 Task: Find connections with filter location Kopāganj with filter topic #coachingwith filter profile language French with filter current company Rane Group with filter school Periyar University, Salem with filter industry Spectator Sports with filter service category Wedding Photography with filter keywords title Director
Action: Mouse moved to (307, 202)
Screenshot: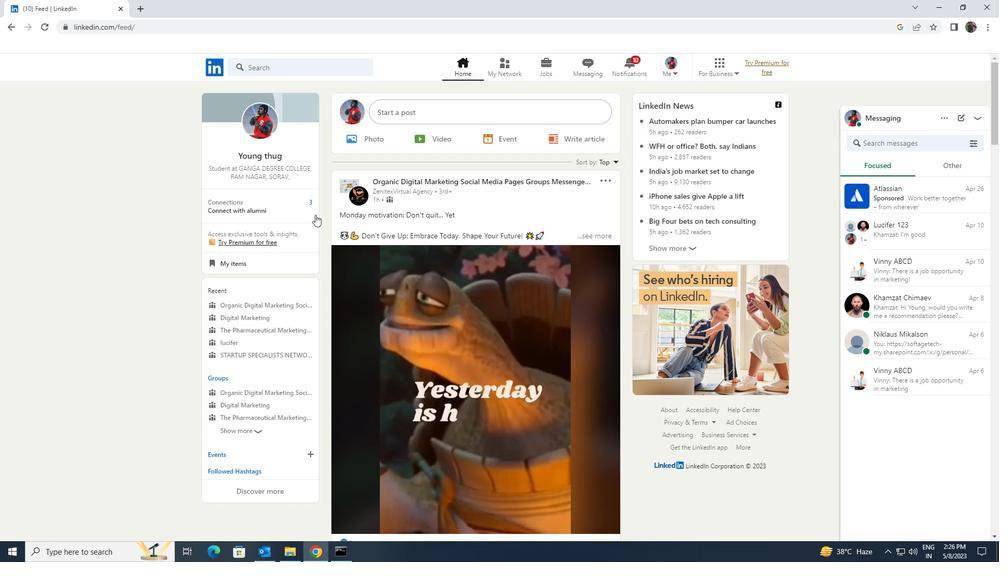 
Action: Mouse pressed left at (307, 202)
Screenshot: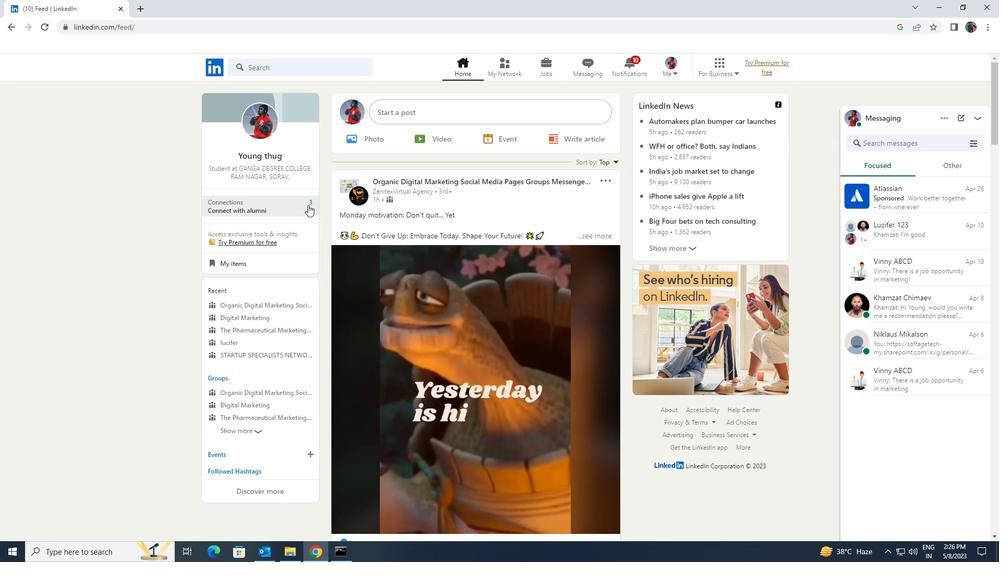
Action: Mouse moved to (324, 121)
Screenshot: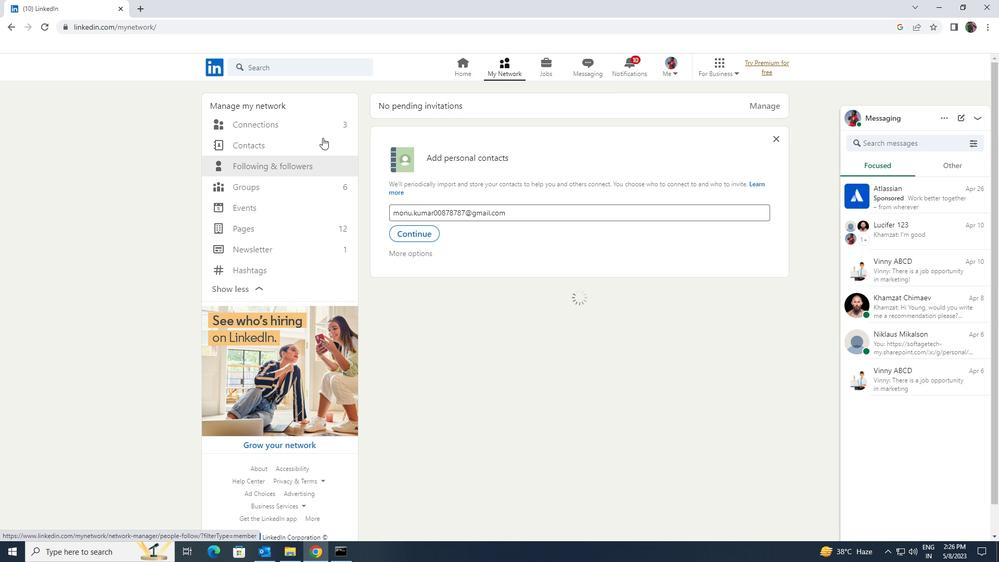 
Action: Mouse pressed left at (324, 121)
Screenshot: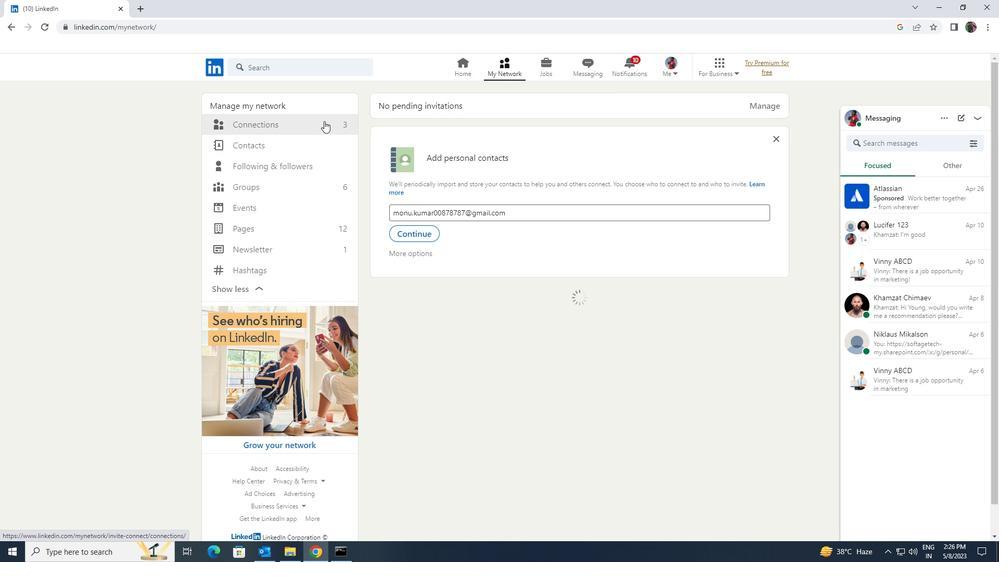 
Action: Mouse moved to (558, 123)
Screenshot: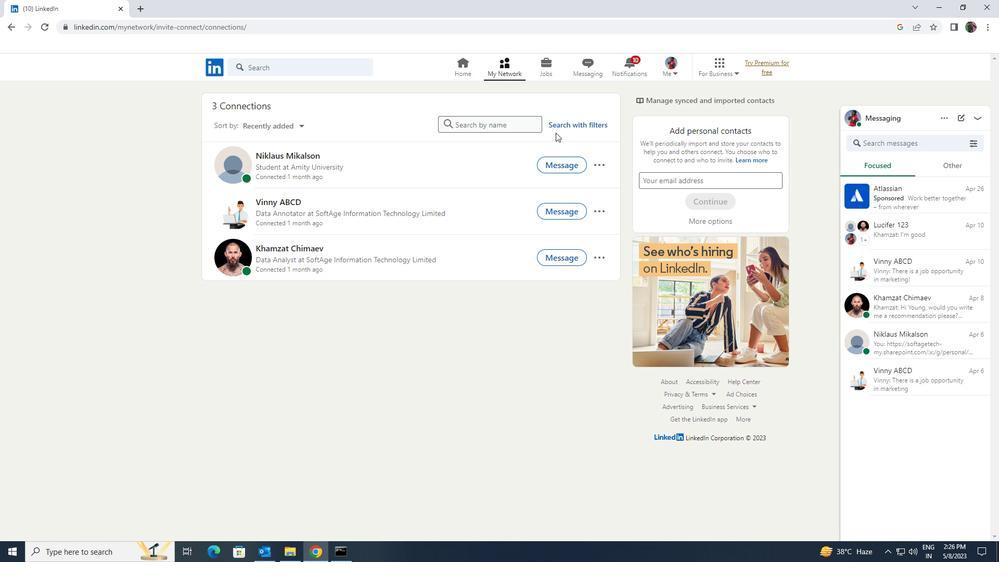 
Action: Mouse pressed left at (558, 123)
Screenshot: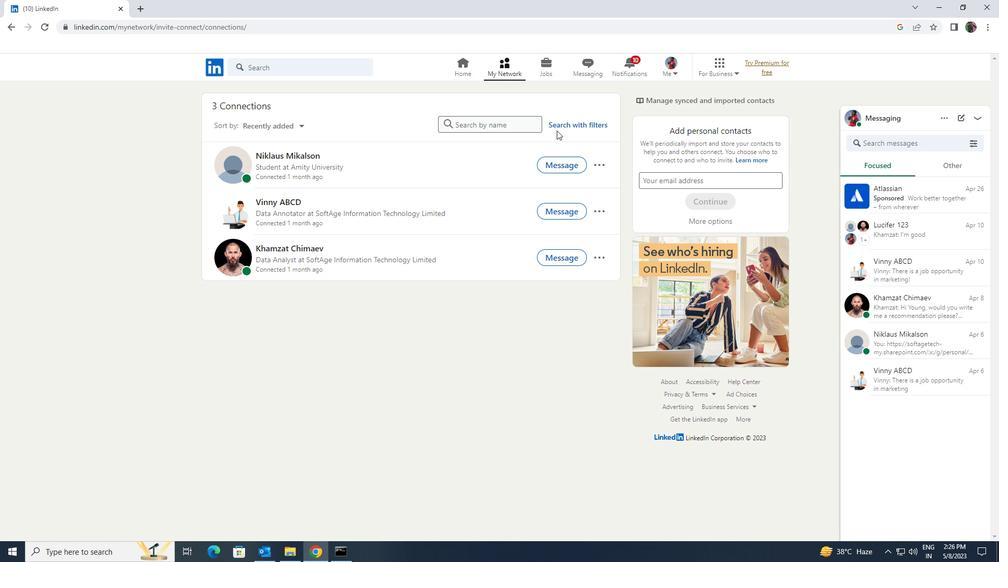 
Action: Mouse moved to (542, 98)
Screenshot: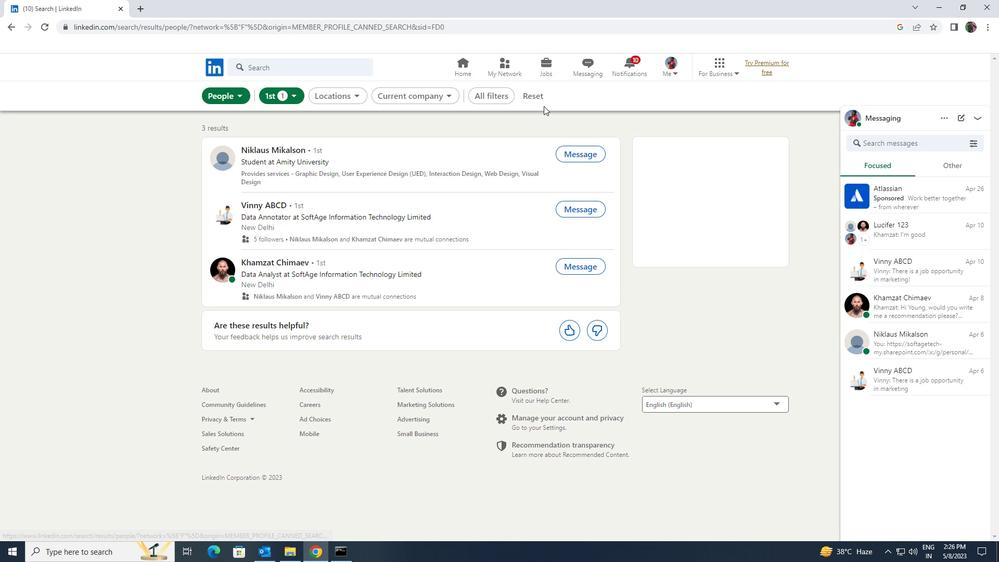 
Action: Mouse pressed left at (542, 98)
Screenshot: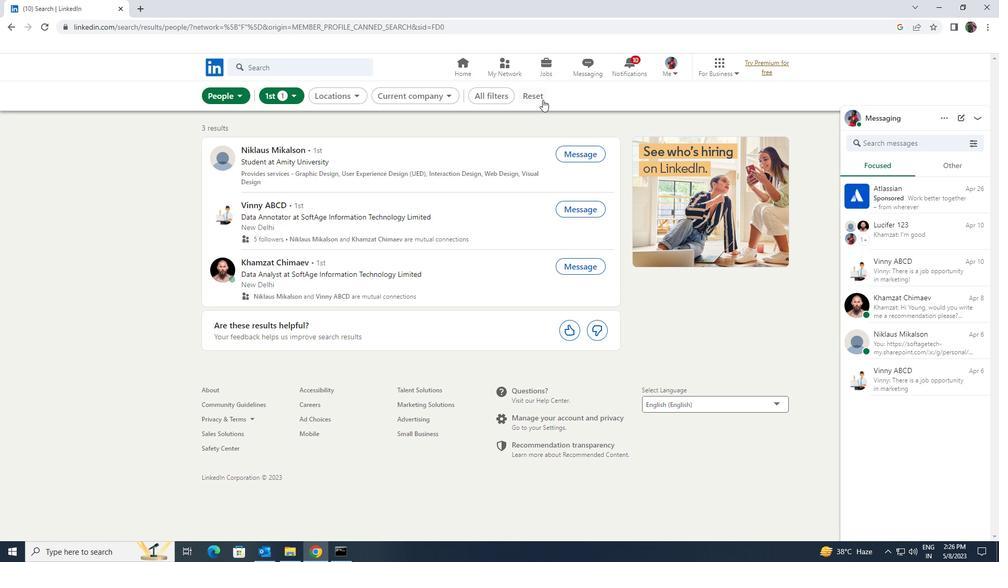 
Action: Mouse moved to (519, 95)
Screenshot: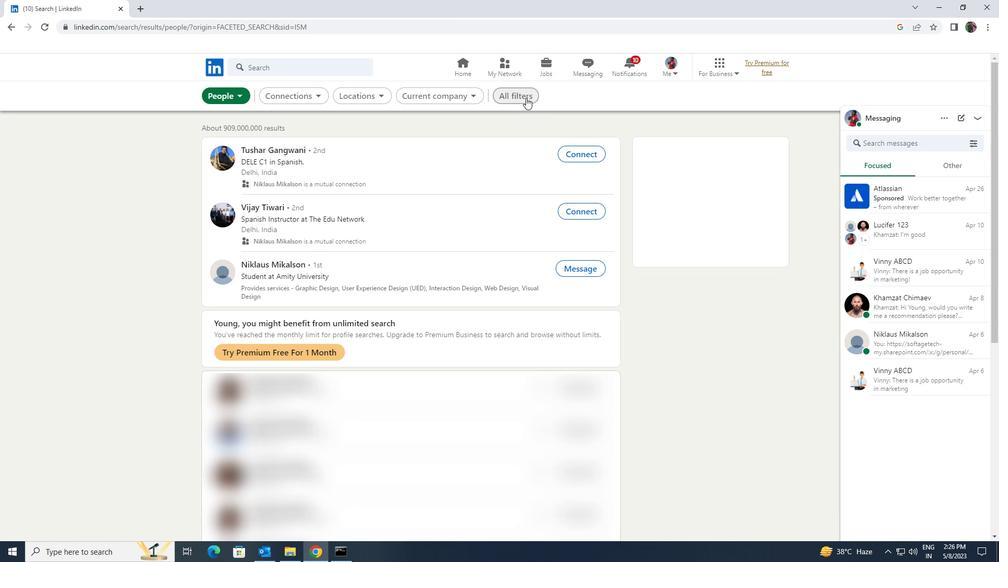 
Action: Mouse pressed left at (519, 95)
Screenshot: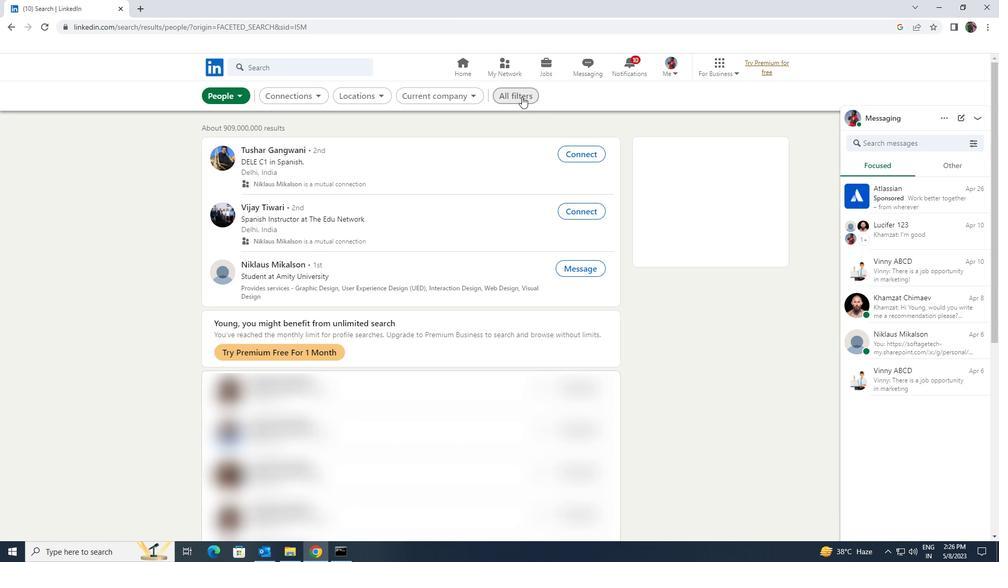 
Action: Mouse moved to (872, 410)
Screenshot: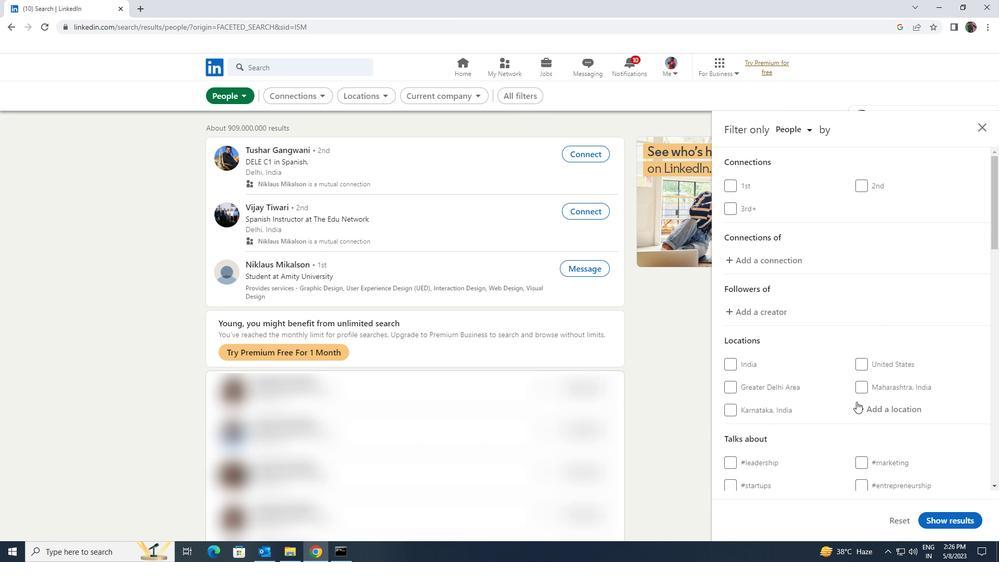 
Action: Mouse pressed left at (872, 410)
Screenshot: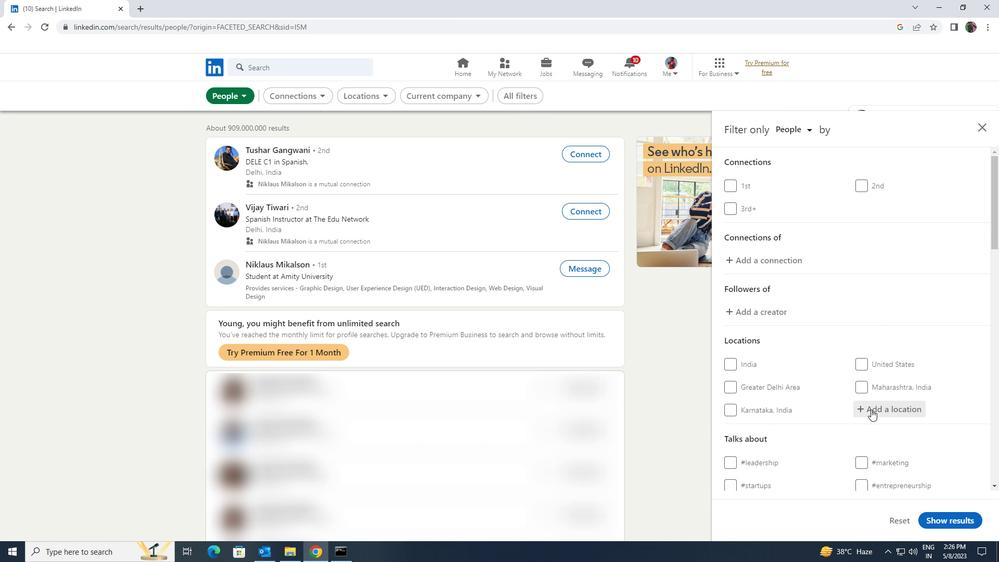 
Action: Key pressed <Key.shift>KOPAGANJ
Screenshot: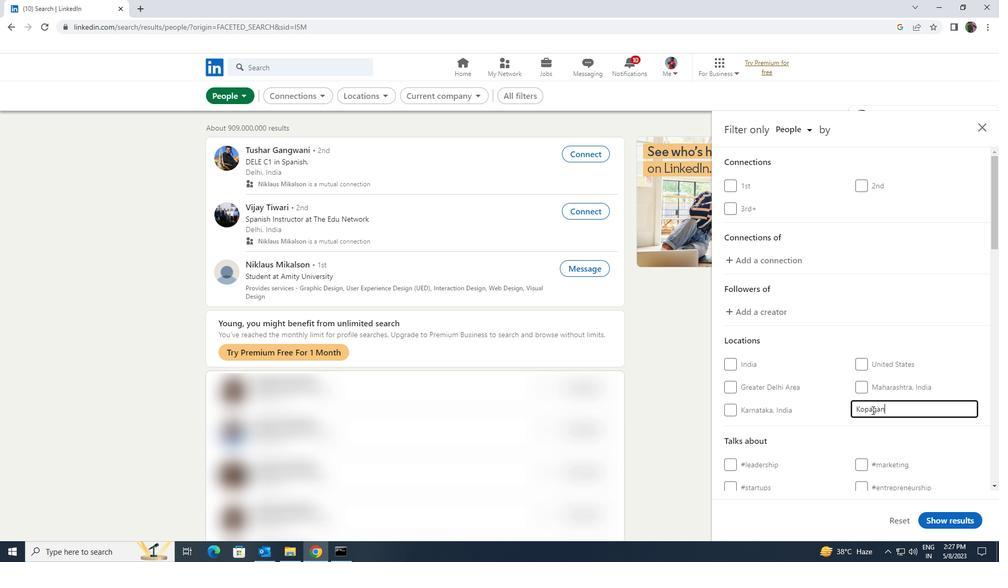 
Action: Mouse scrolled (872, 409) with delta (0, 0)
Screenshot: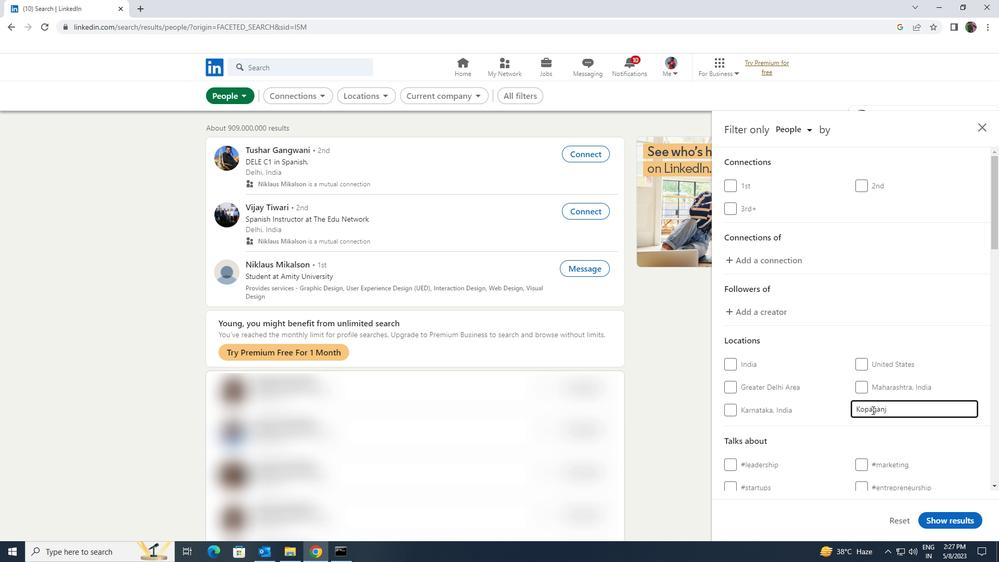
Action: Mouse scrolled (872, 409) with delta (0, 0)
Screenshot: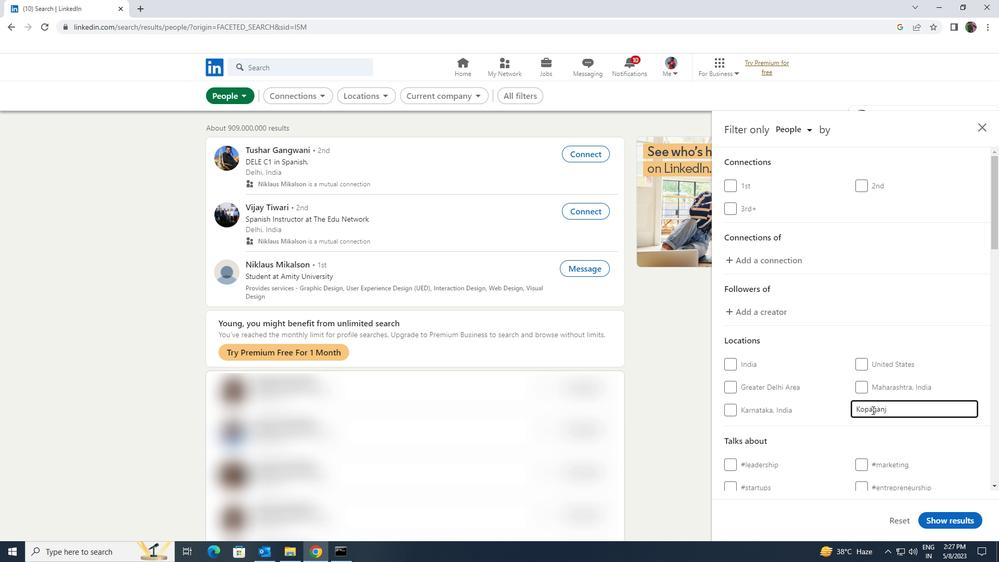 
Action: Mouse pressed left at (872, 410)
Screenshot: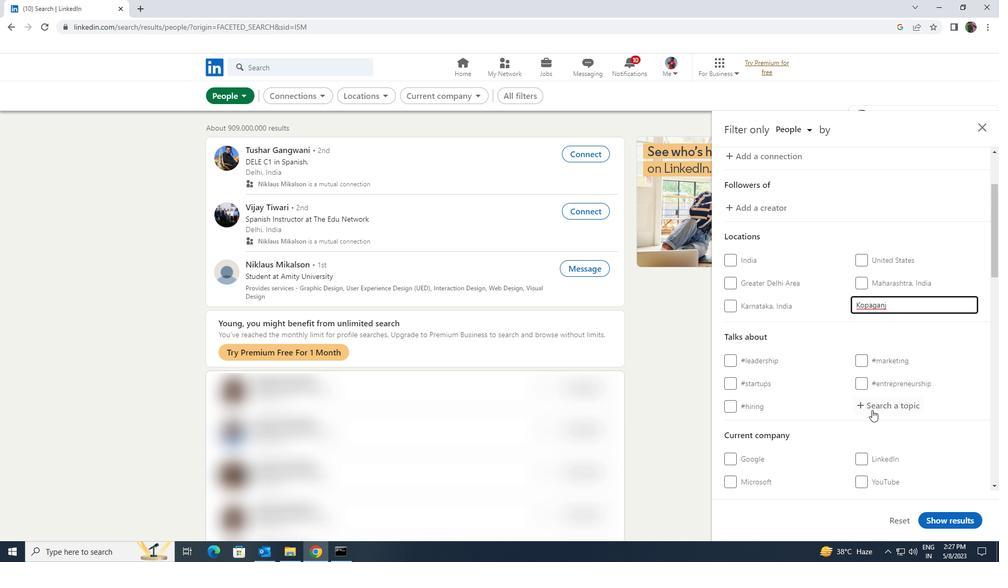 
Action: Key pressed <Key.shift><Key.shift><Key.shift><Key.shift><Key.shift>COACG<Key.backspace>HING
Screenshot: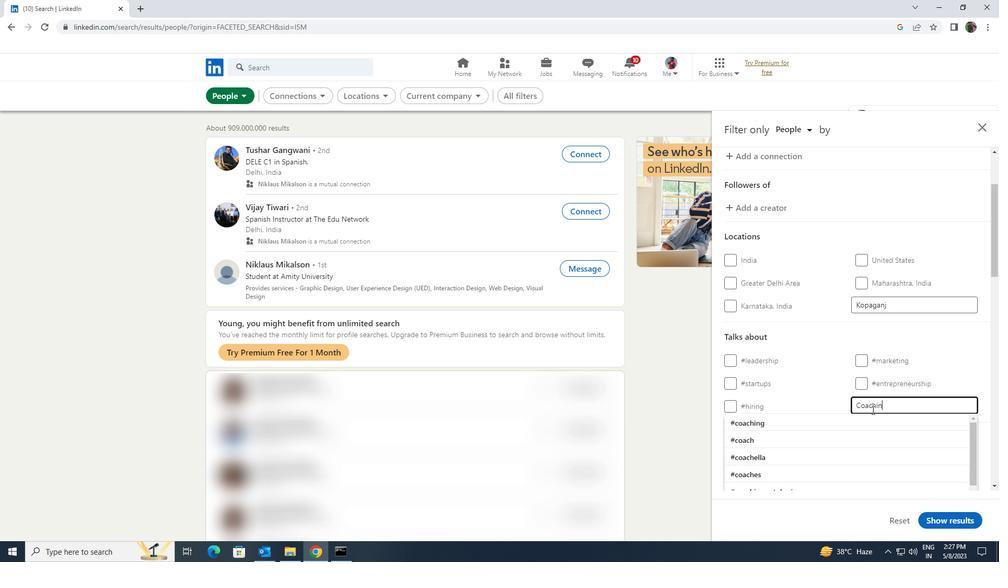 
Action: Mouse moved to (867, 417)
Screenshot: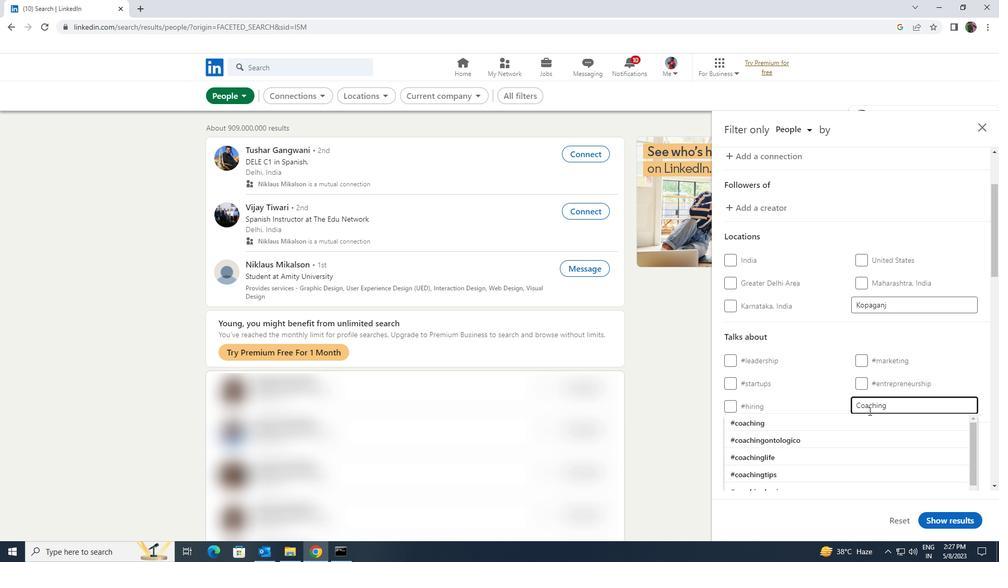 
Action: Mouse pressed left at (867, 417)
Screenshot: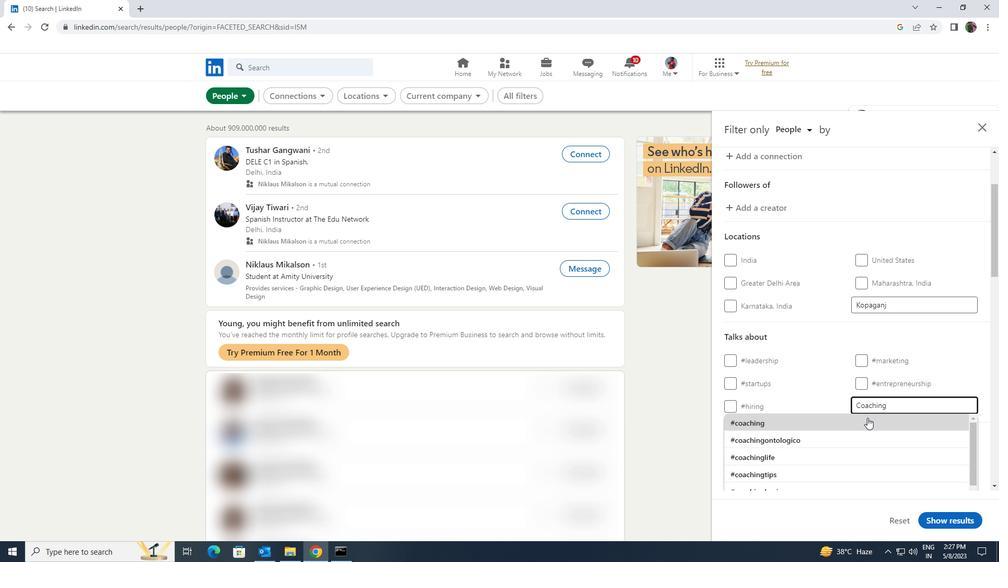 
Action: Mouse scrolled (867, 417) with delta (0, 0)
Screenshot: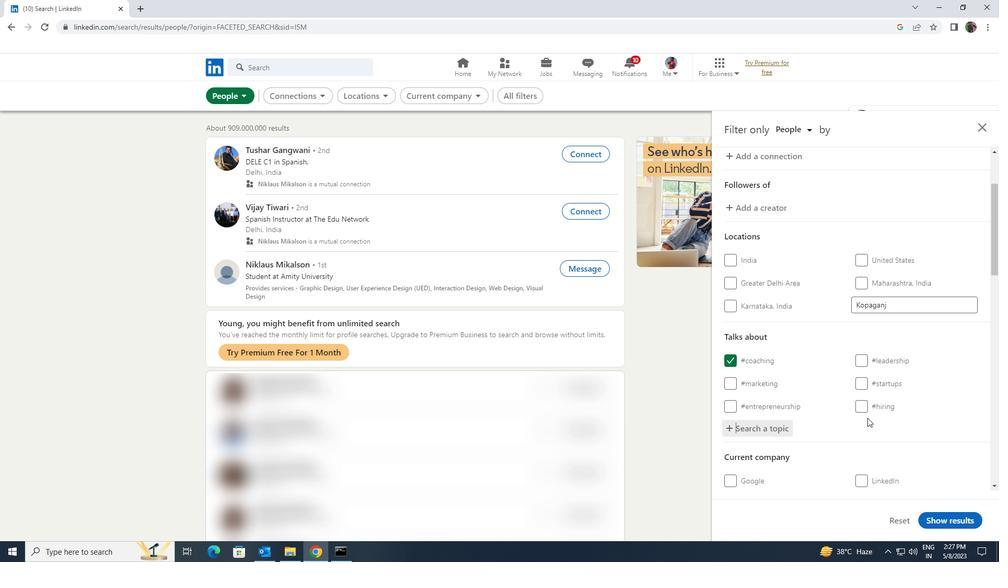 
Action: Mouse scrolled (867, 417) with delta (0, 0)
Screenshot: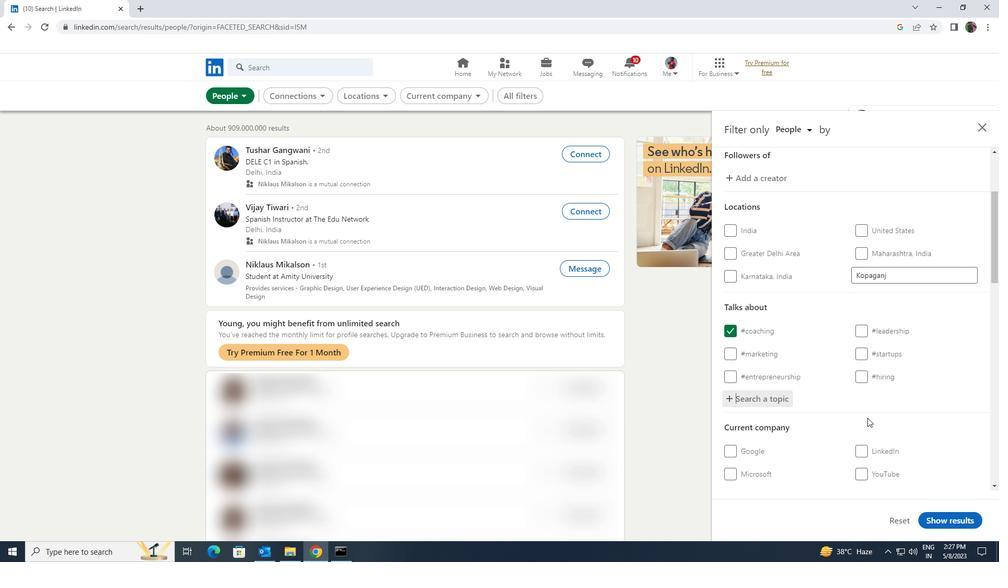 
Action: Mouse scrolled (867, 417) with delta (0, 0)
Screenshot: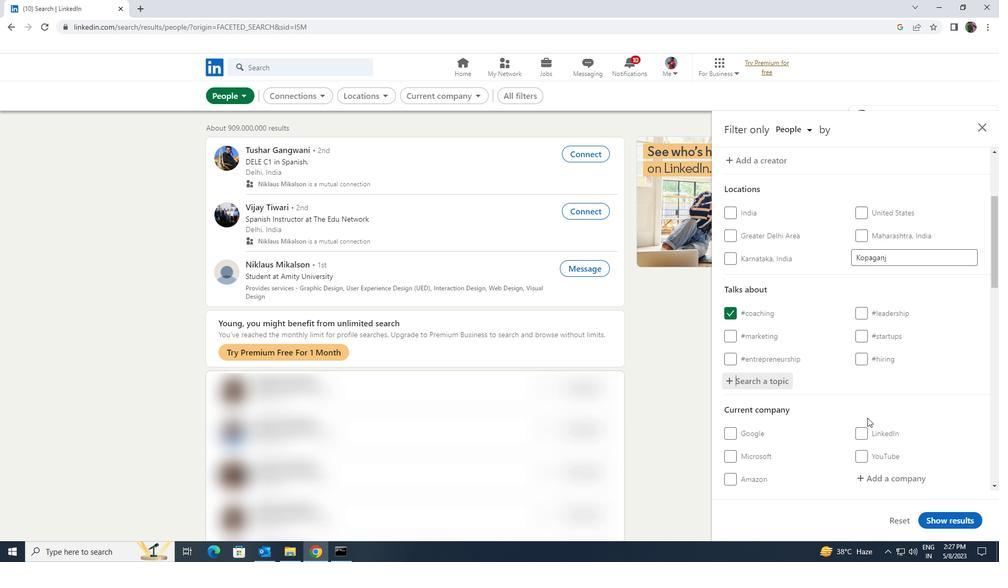 
Action: Mouse scrolled (867, 417) with delta (0, 0)
Screenshot: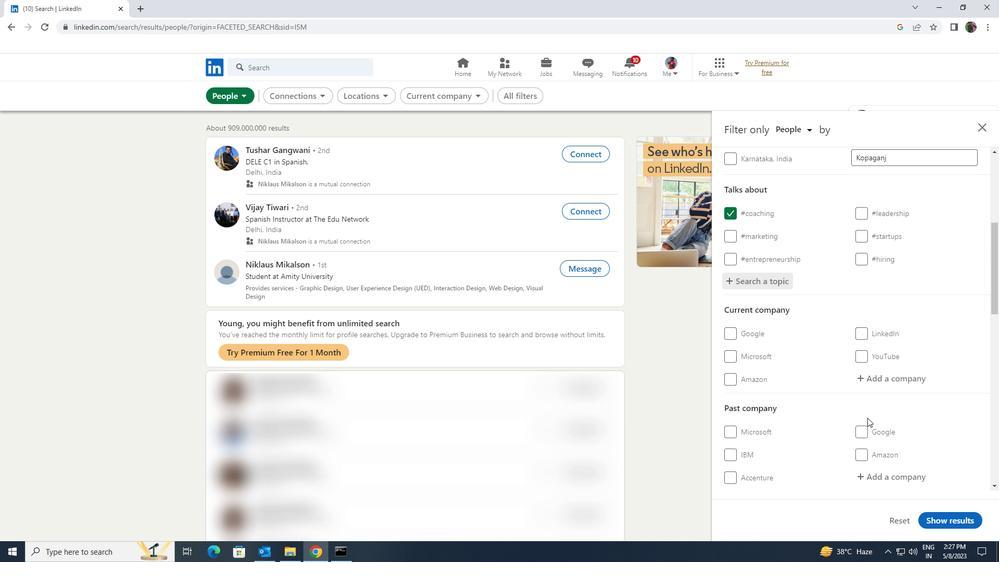 
Action: Mouse scrolled (867, 417) with delta (0, 0)
Screenshot: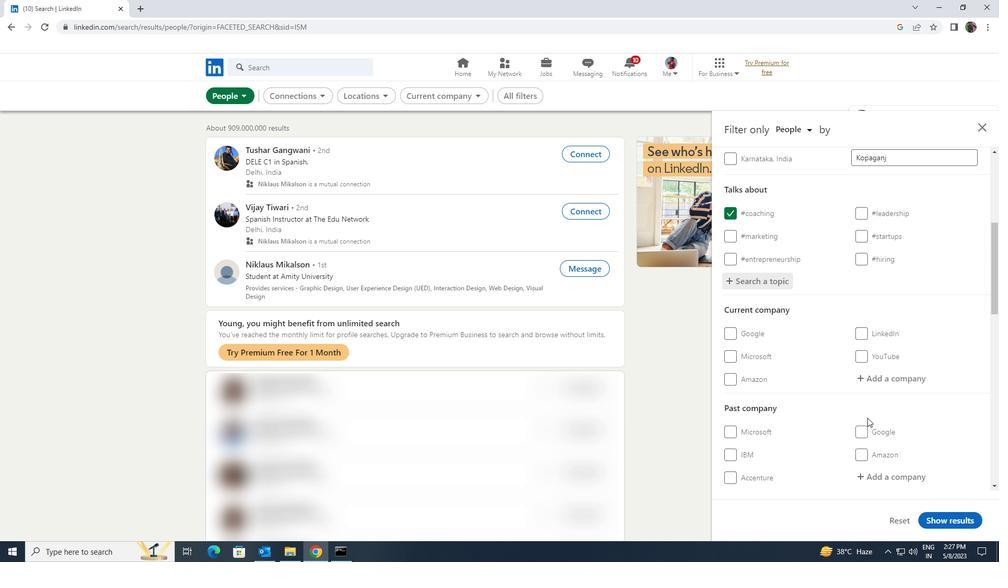 
Action: Mouse scrolled (867, 417) with delta (0, 0)
Screenshot: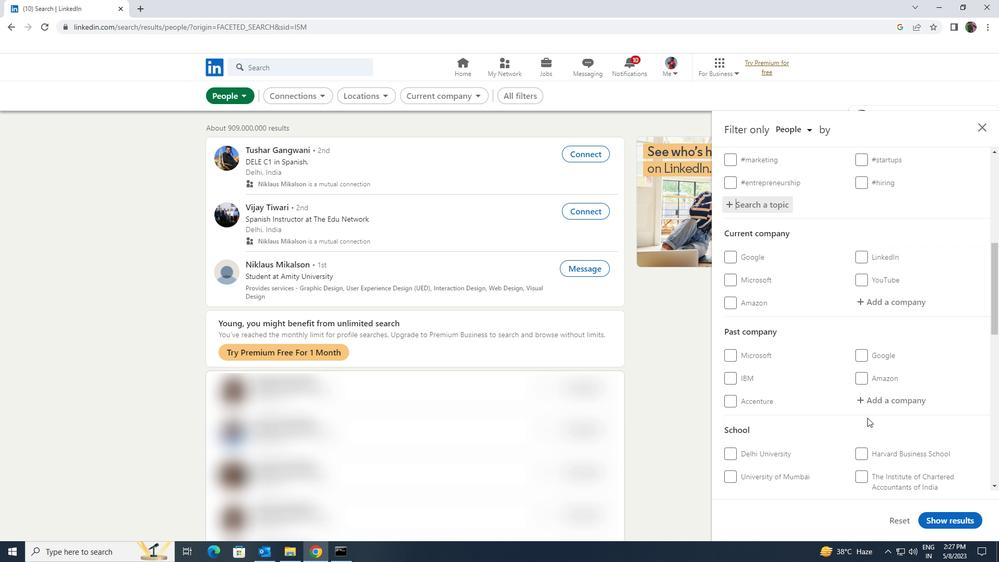 
Action: Mouse scrolled (867, 417) with delta (0, 0)
Screenshot: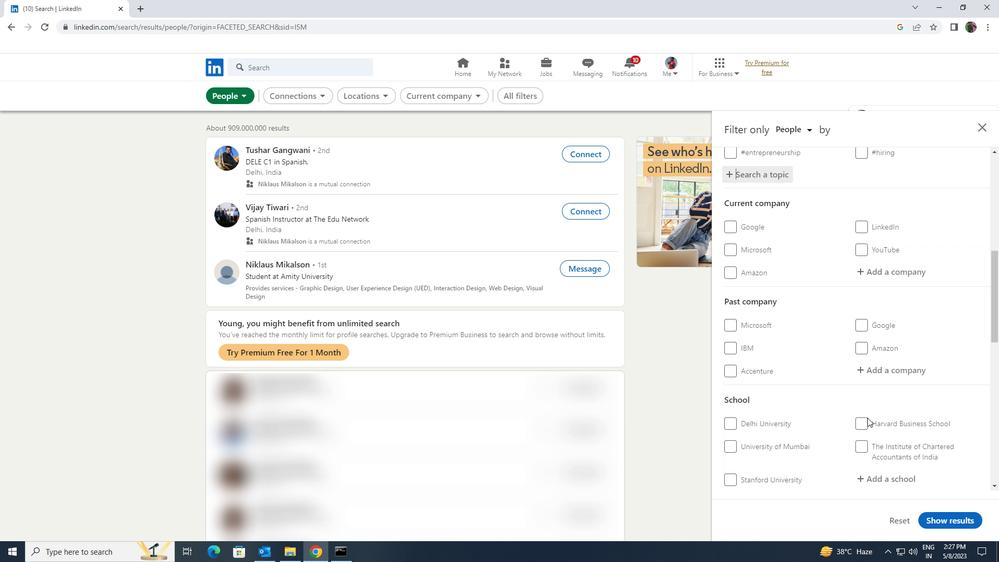 
Action: Mouse scrolled (867, 417) with delta (0, 0)
Screenshot: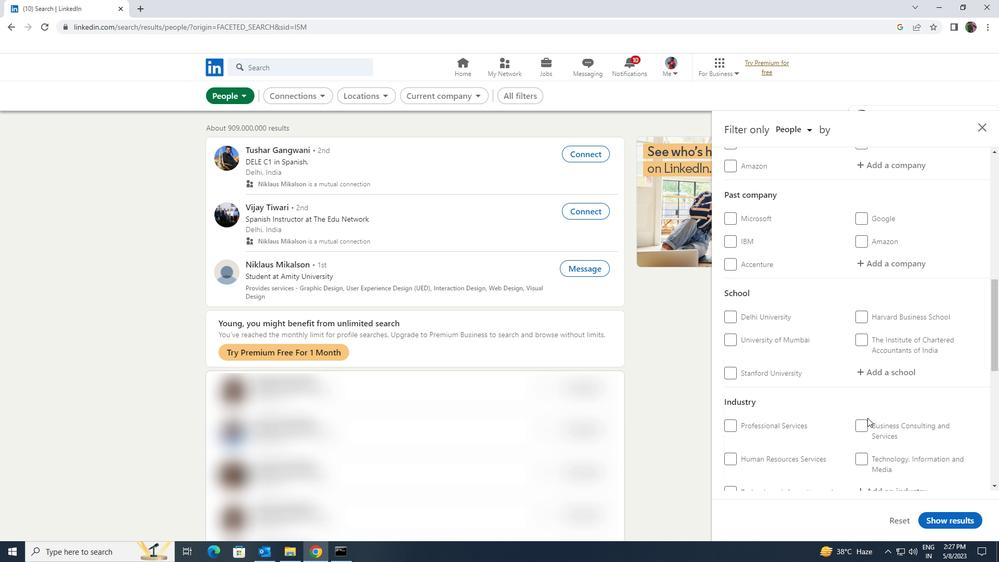 
Action: Mouse scrolled (867, 417) with delta (0, 0)
Screenshot: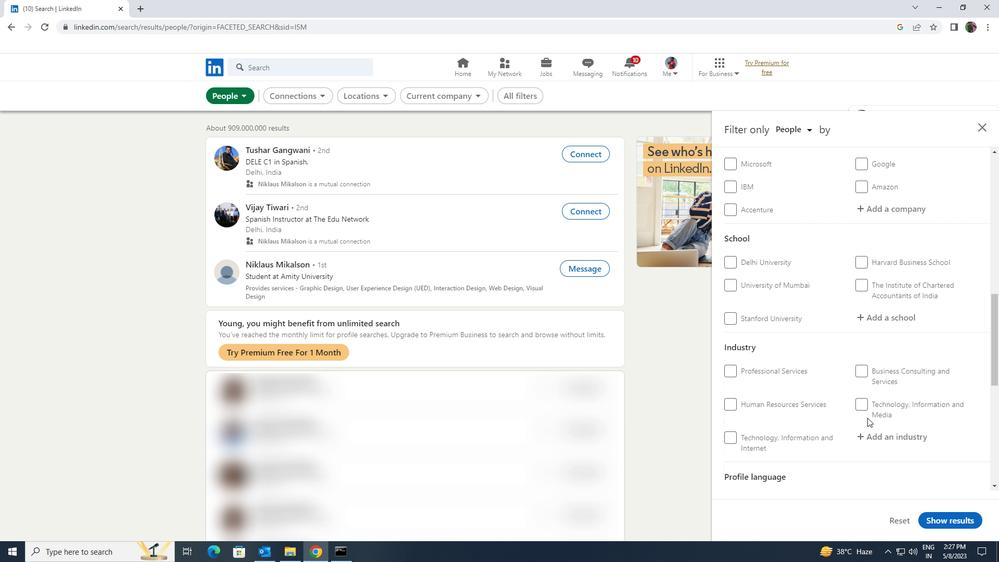 
Action: Mouse moved to (858, 445)
Screenshot: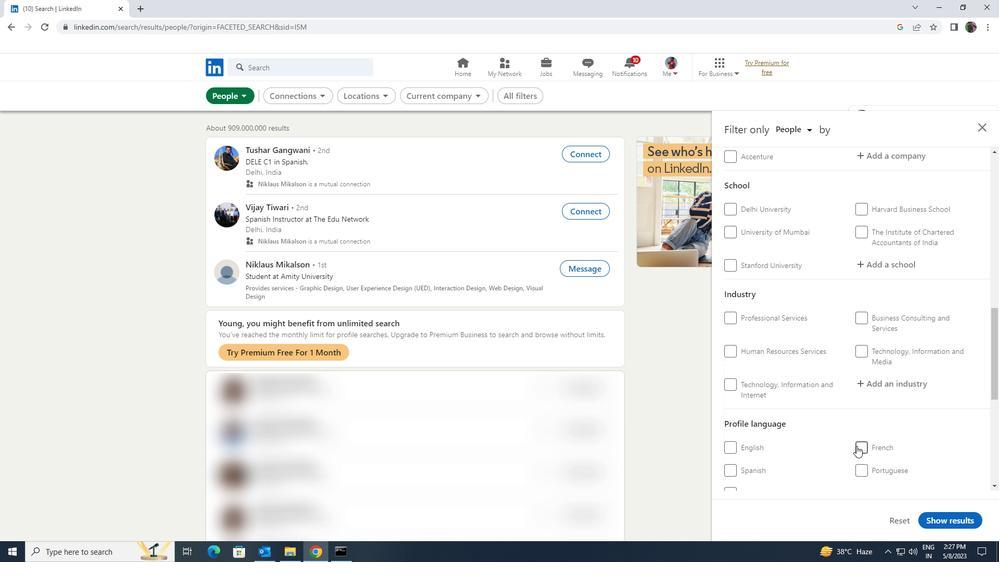 
Action: Mouse pressed left at (858, 445)
Screenshot: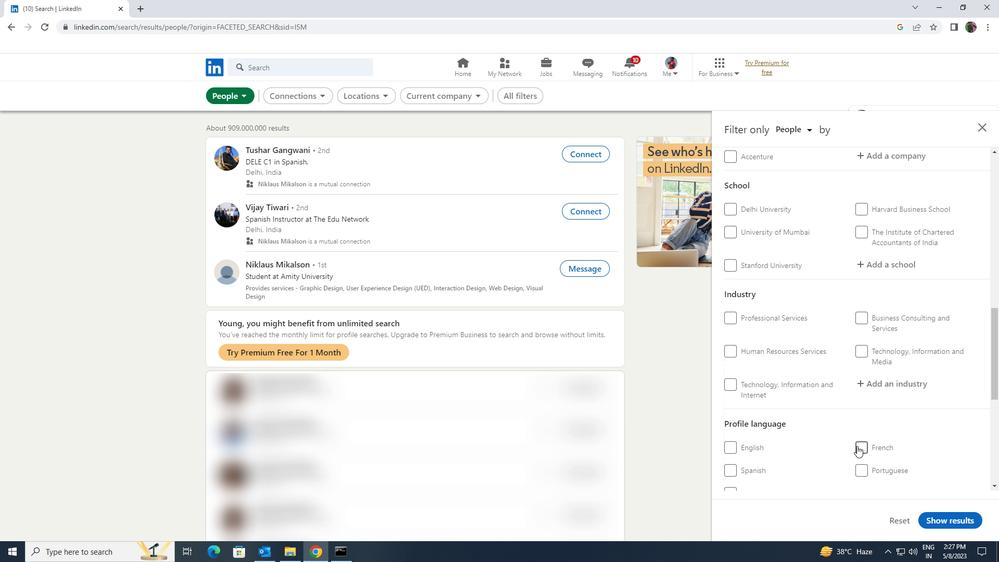 
Action: Mouse scrolled (858, 446) with delta (0, 0)
Screenshot: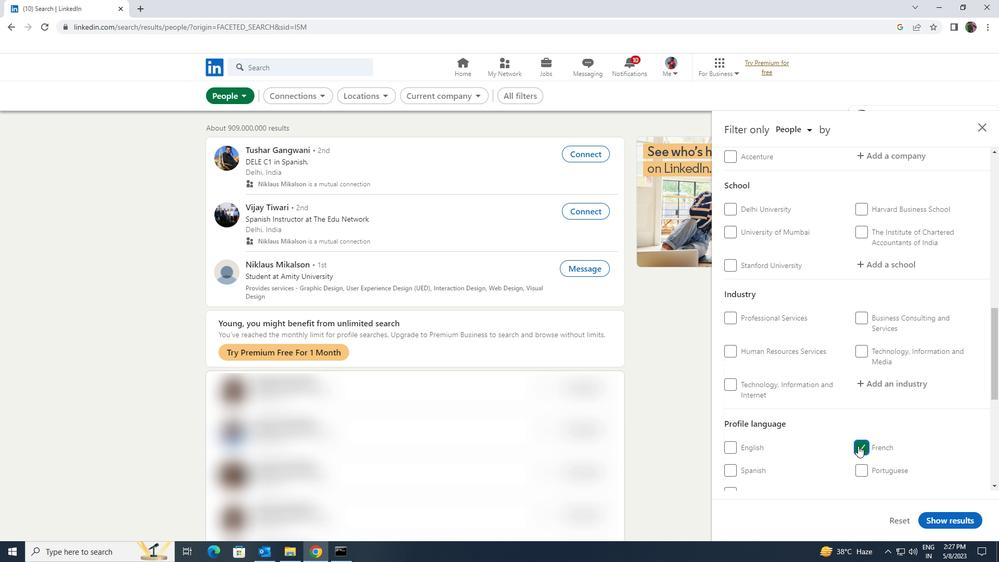
Action: Mouse scrolled (858, 446) with delta (0, 0)
Screenshot: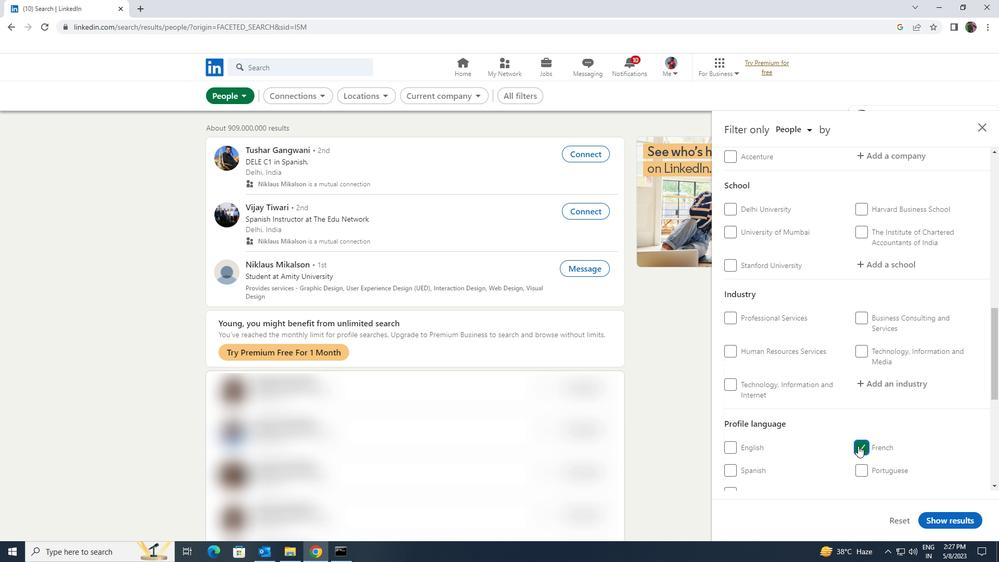 
Action: Mouse scrolled (858, 446) with delta (0, 0)
Screenshot: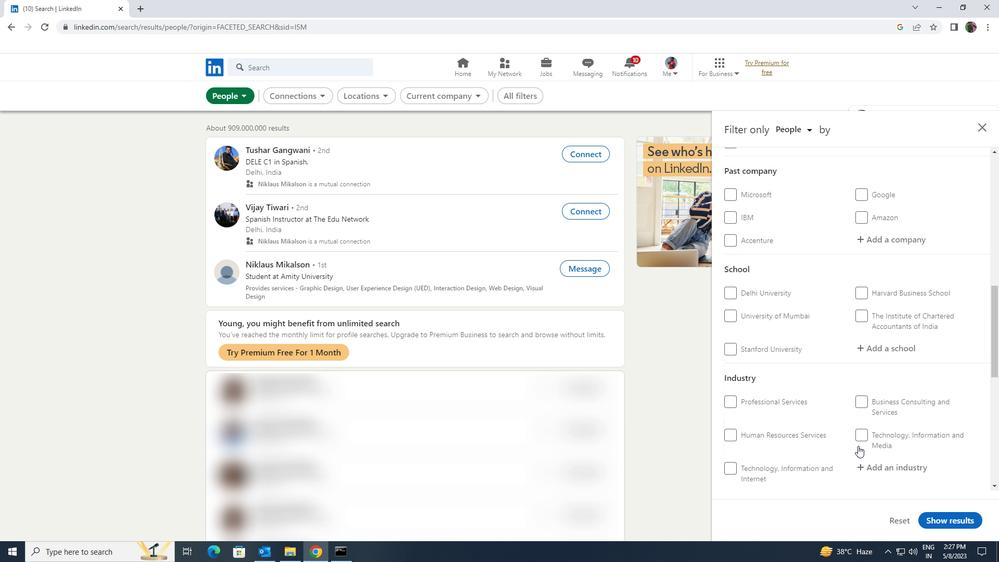 
Action: Mouse scrolled (858, 446) with delta (0, 0)
Screenshot: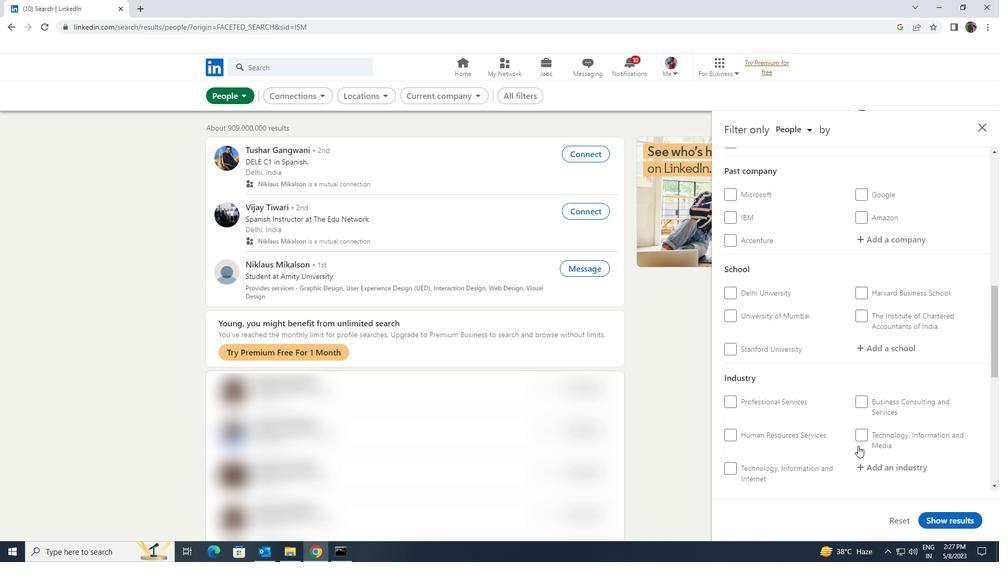 
Action: Mouse scrolled (858, 446) with delta (0, 0)
Screenshot: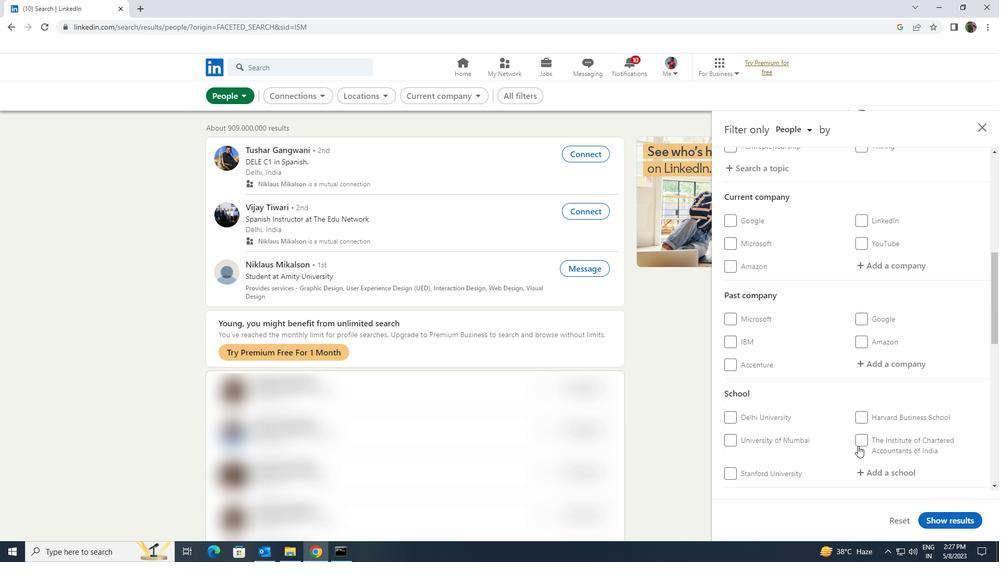 
Action: Mouse scrolled (858, 446) with delta (0, 0)
Screenshot: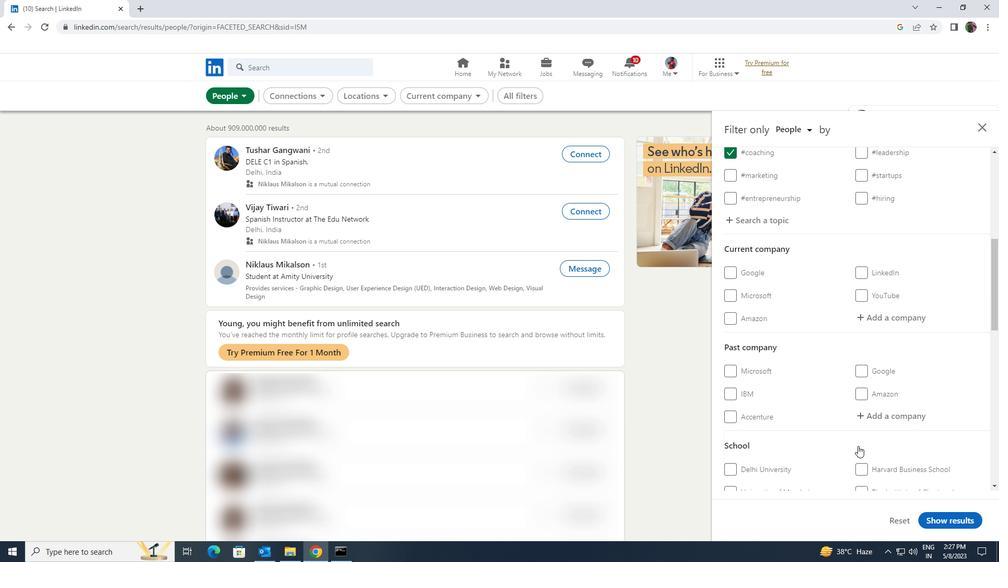 
Action: Mouse moved to (881, 371)
Screenshot: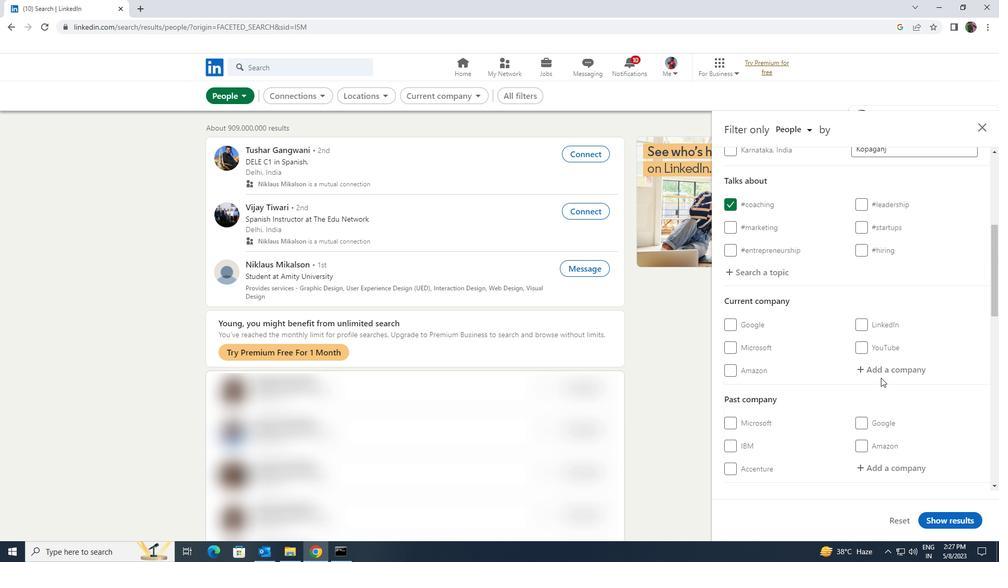 
Action: Mouse pressed left at (881, 371)
Screenshot: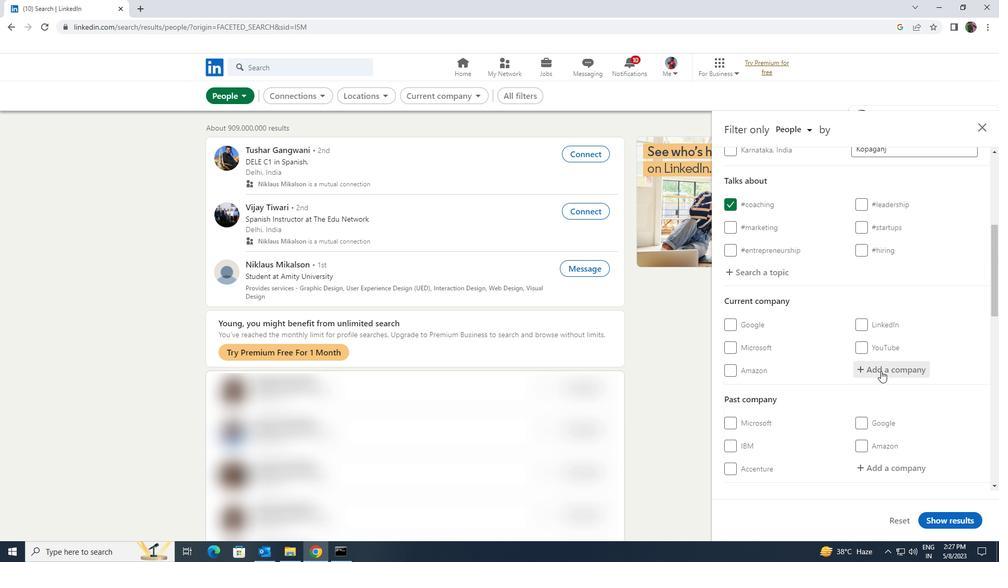 
Action: Key pressed <Key.shift><Key.shift><Key.shift><Key.shift><Key.shift><Key.shift><Key.shift><Key.shift><Key.shift>RANE<Key.space><Key.shift>GROUP
Screenshot: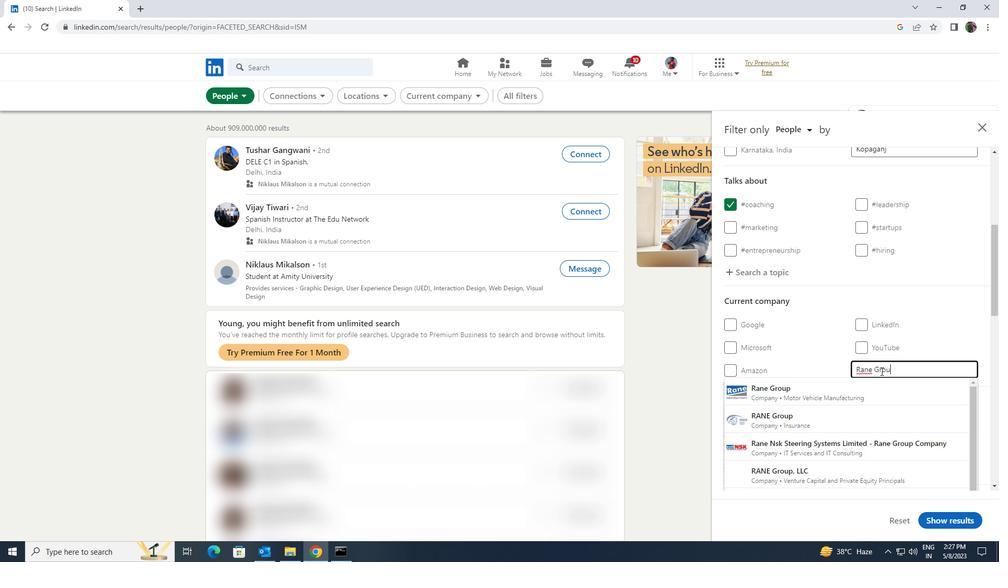 
Action: Mouse moved to (865, 381)
Screenshot: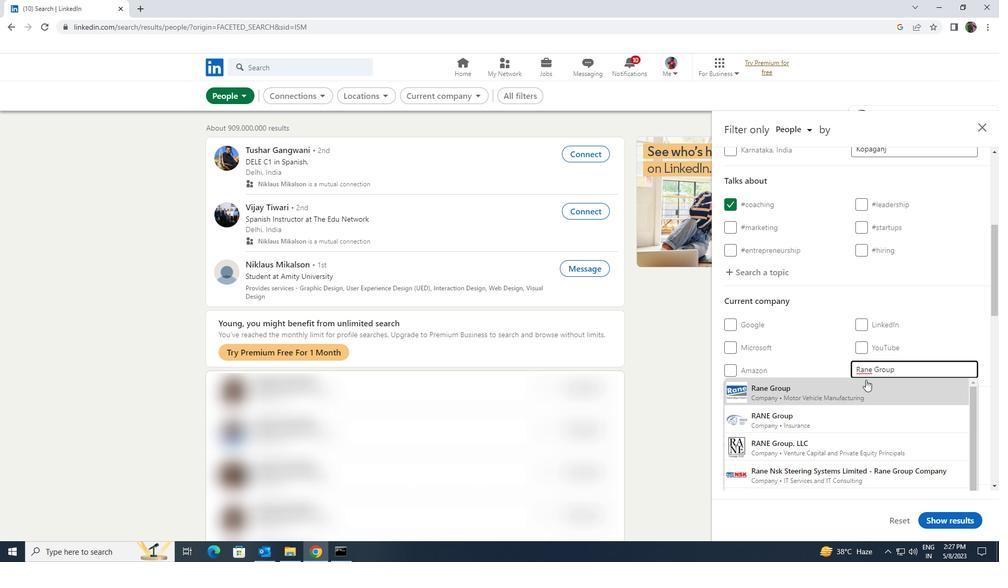 
Action: Mouse pressed left at (865, 381)
Screenshot: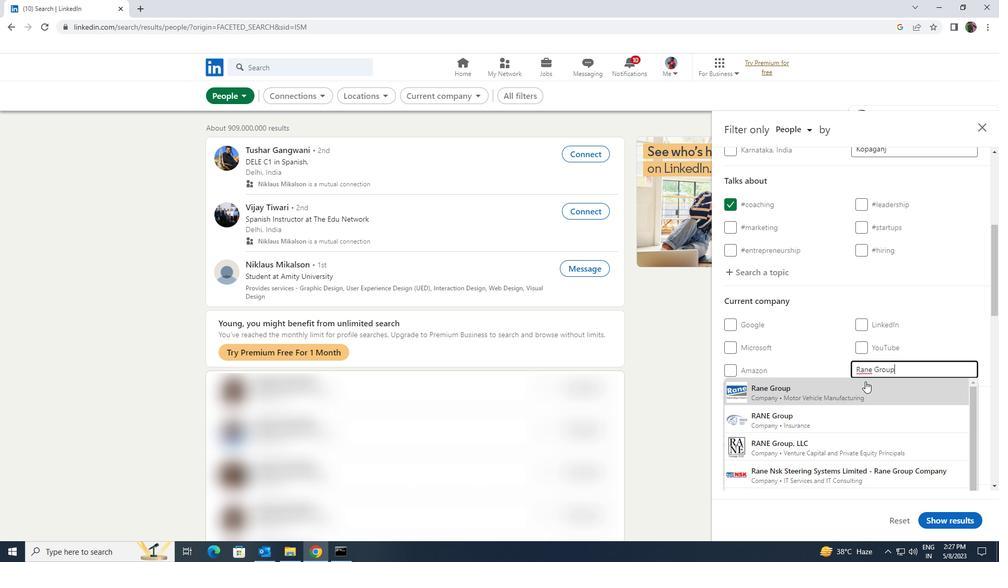 
Action: Mouse scrolled (865, 380) with delta (0, 0)
Screenshot: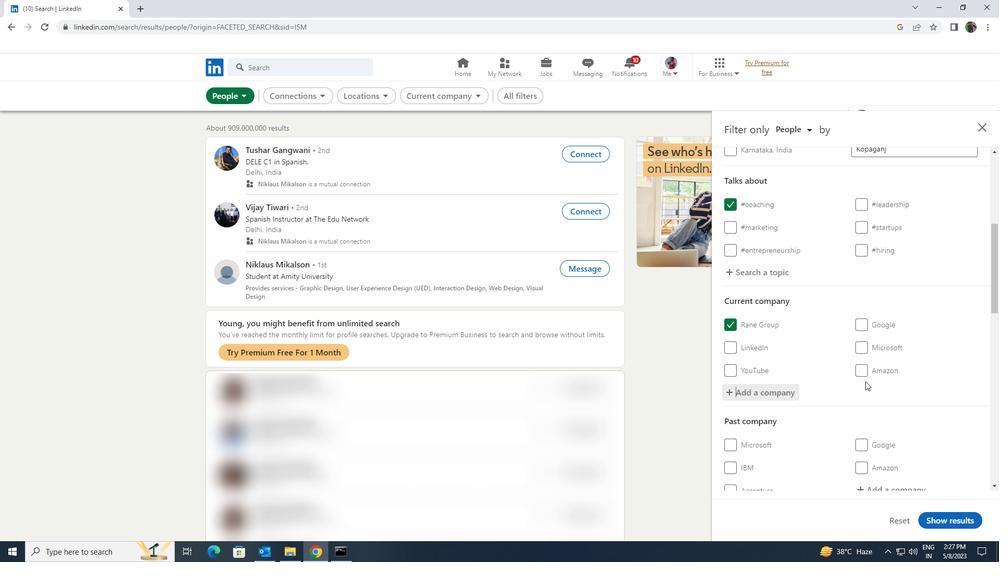
Action: Mouse scrolled (865, 380) with delta (0, 0)
Screenshot: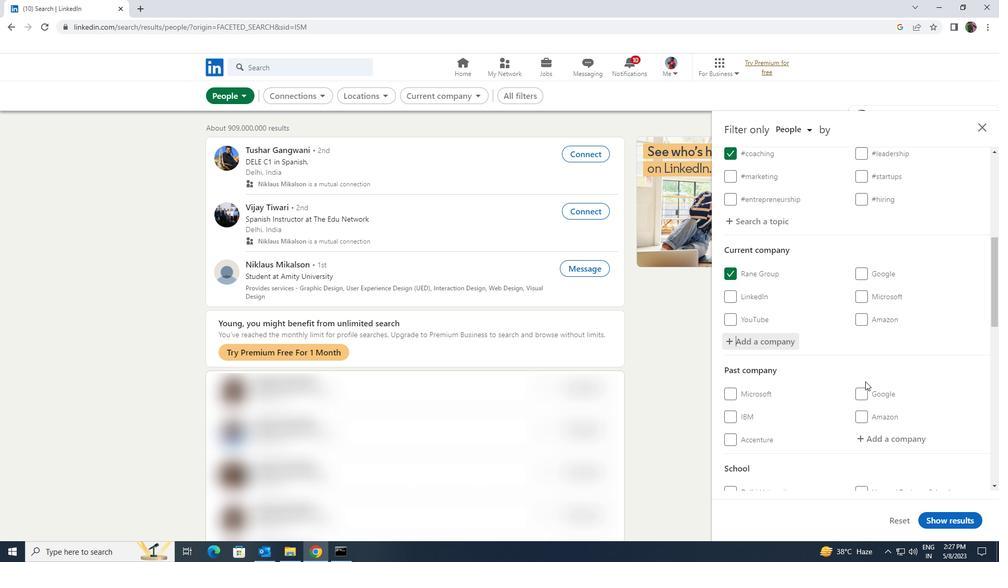 
Action: Mouse scrolled (865, 380) with delta (0, 0)
Screenshot: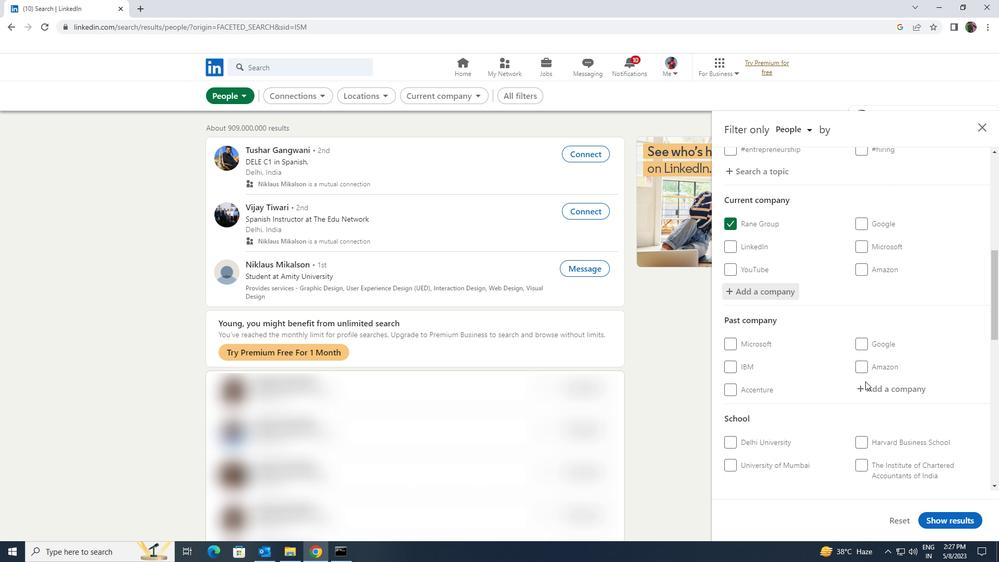 
Action: Mouse moved to (865, 381)
Screenshot: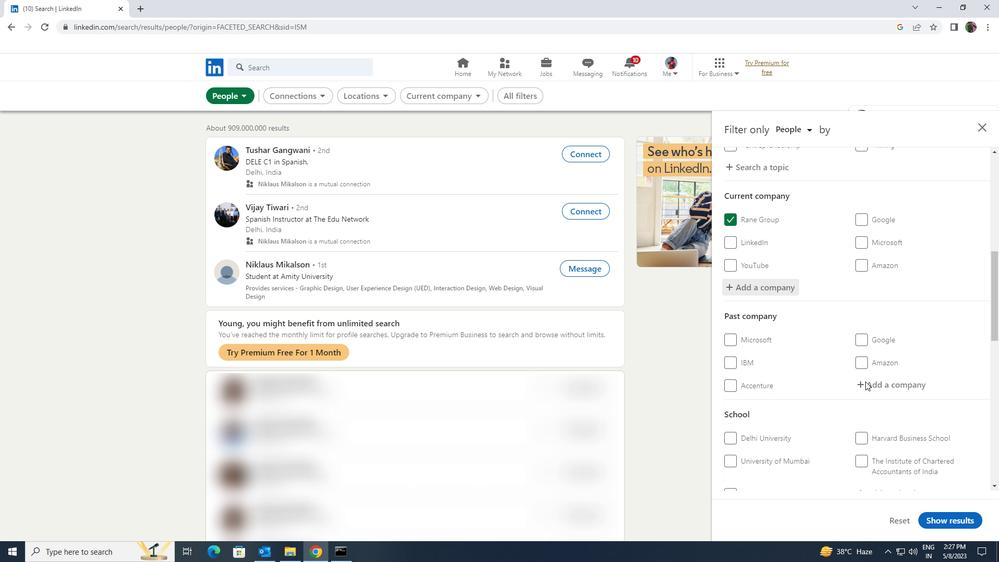 
Action: Mouse scrolled (865, 380) with delta (0, 0)
Screenshot: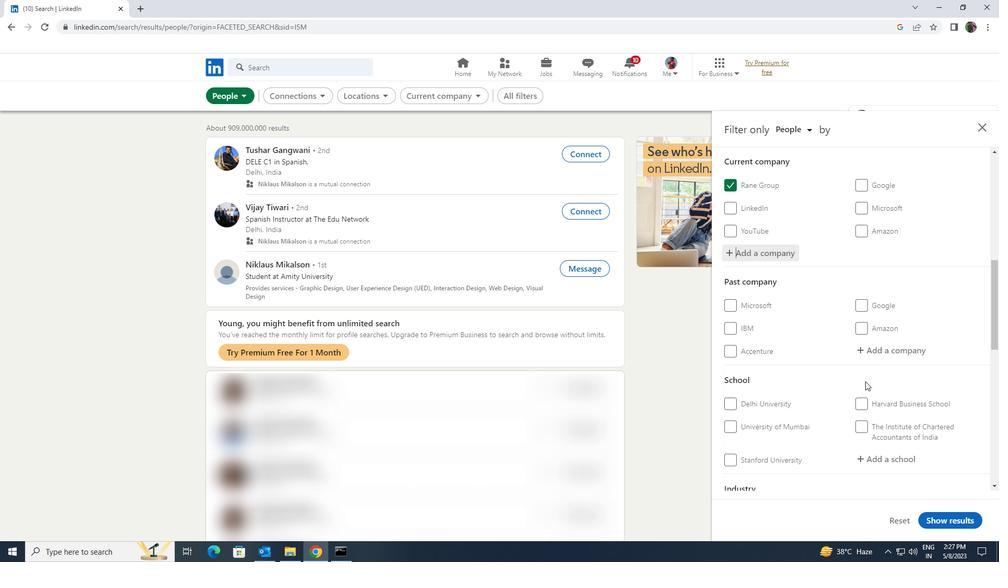 
Action: Mouse moved to (867, 385)
Screenshot: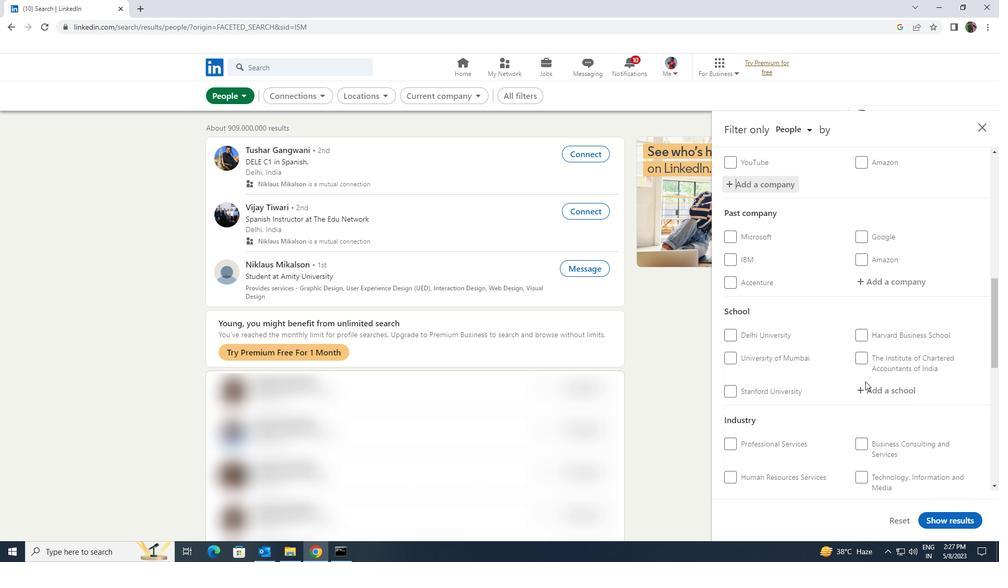 
Action: Mouse pressed left at (867, 385)
Screenshot: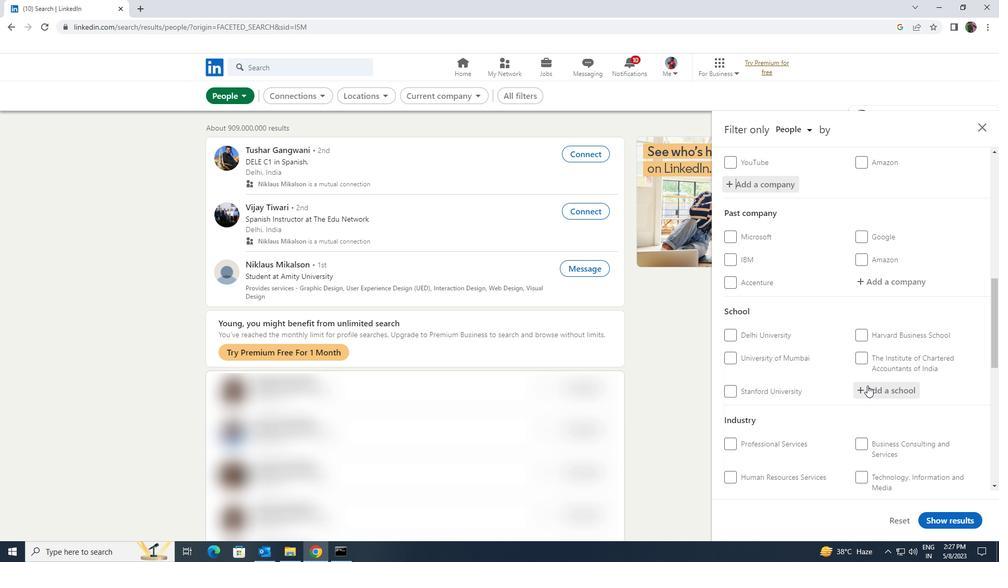 
Action: Mouse moved to (868, 386)
Screenshot: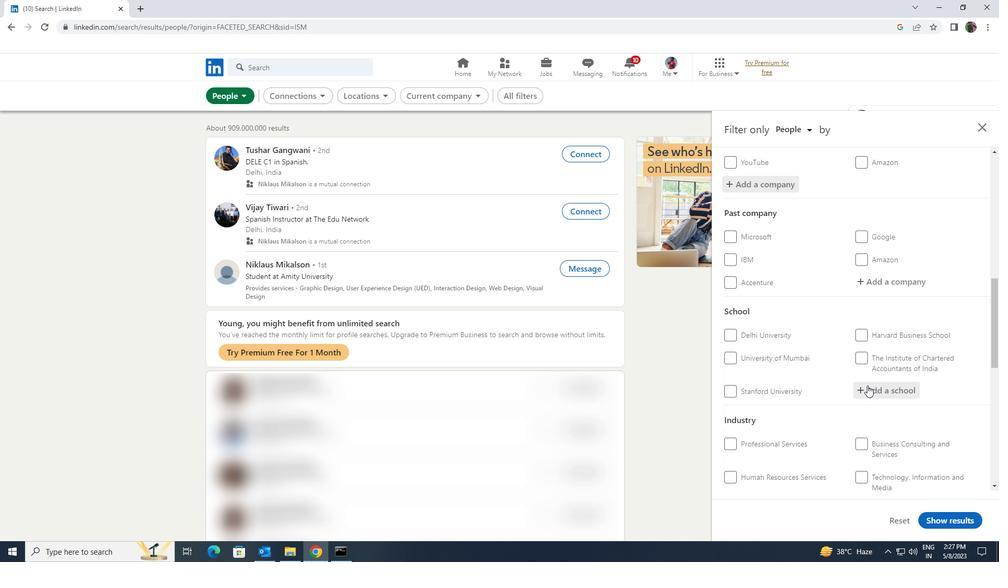 
Action: Key pressed <Key.shift><Key.shift><Key.shift><Key.shift><Key.shift>PERIYAR<Key.space>
Screenshot: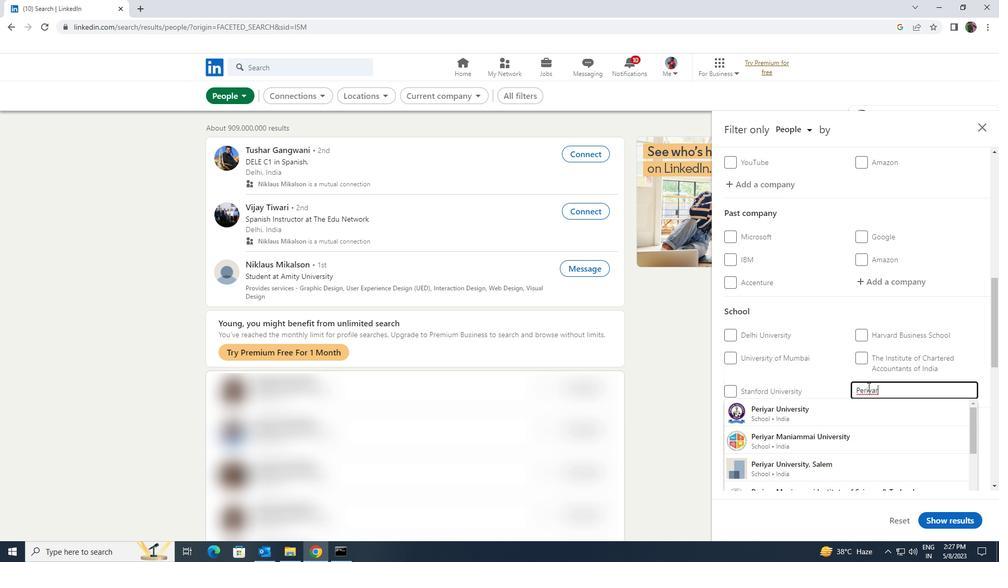 
Action: Mouse moved to (837, 454)
Screenshot: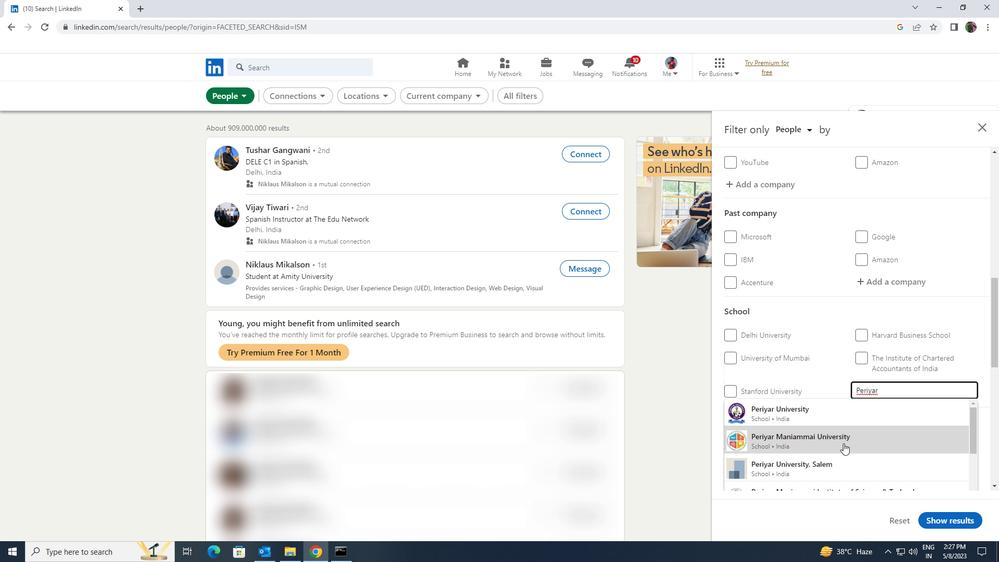 
Action: Mouse pressed left at (837, 454)
Screenshot: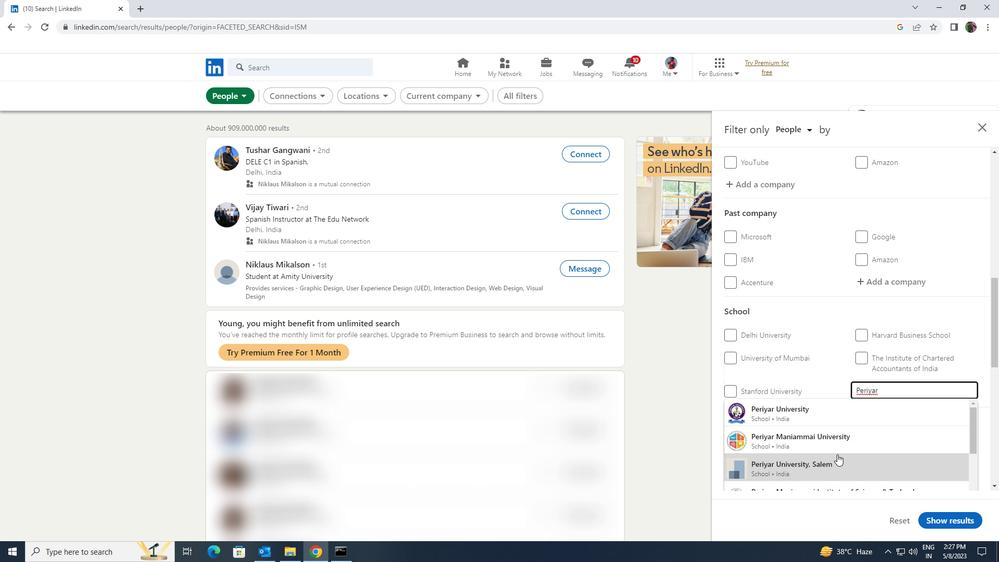 
Action: Mouse moved to (837, 442)
Screenshot: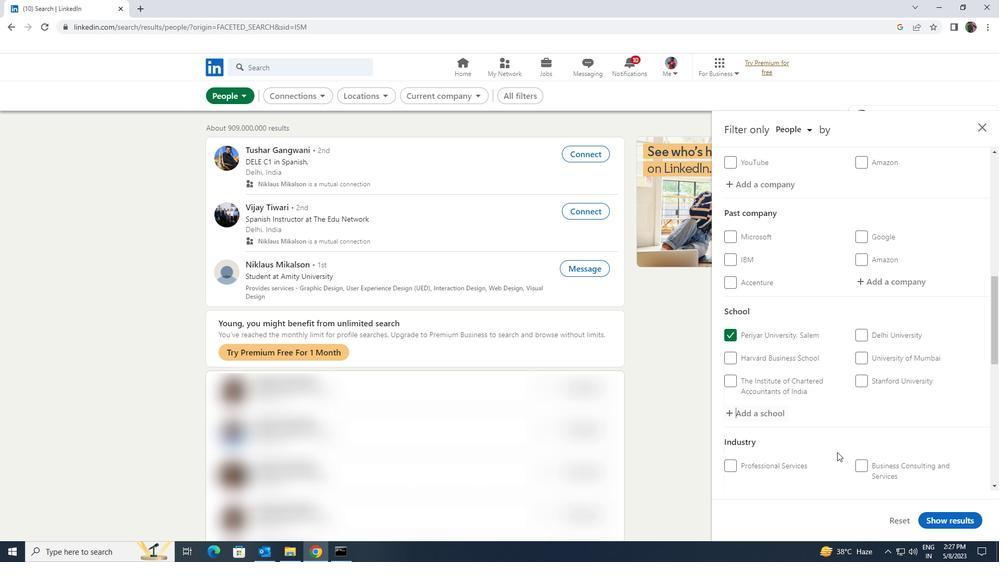 
Action: Mouse scrolled (837, 441) with delta (0, 0)
Screenshot: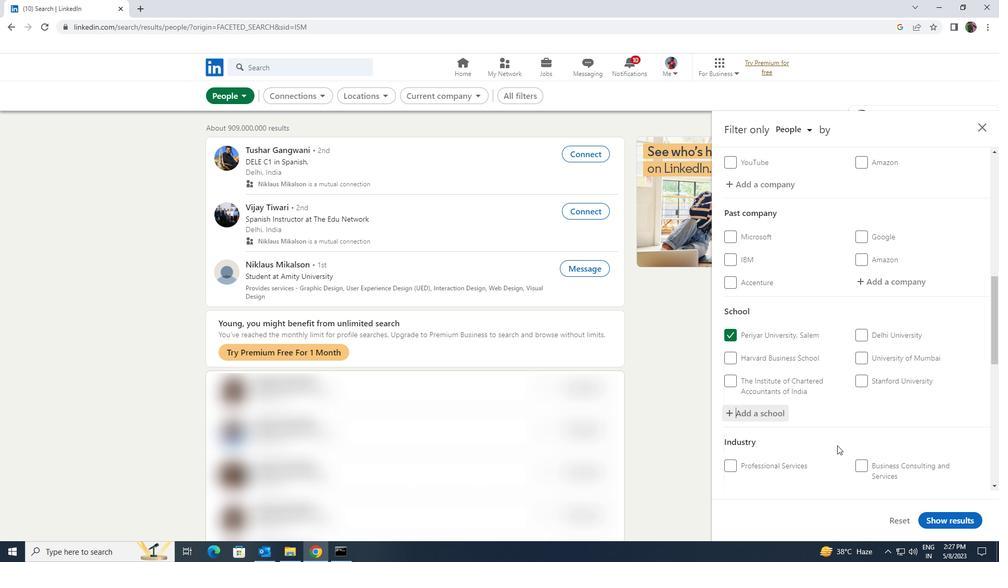 
Action: Mouse scrolled (837, 441) with delta (0, 0)
Screenshot: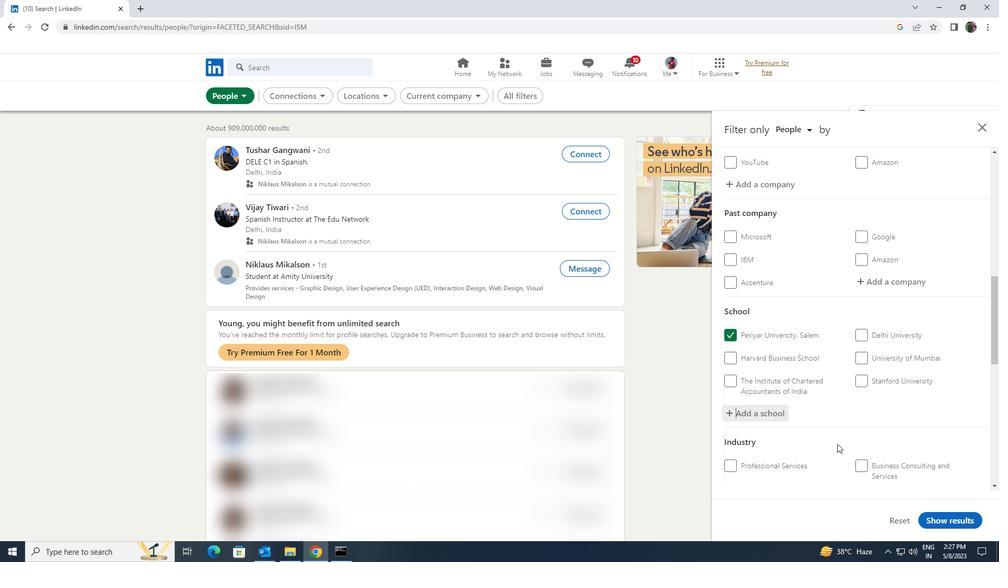 
Action: Mouse moved to (867, 432)
Screenshot: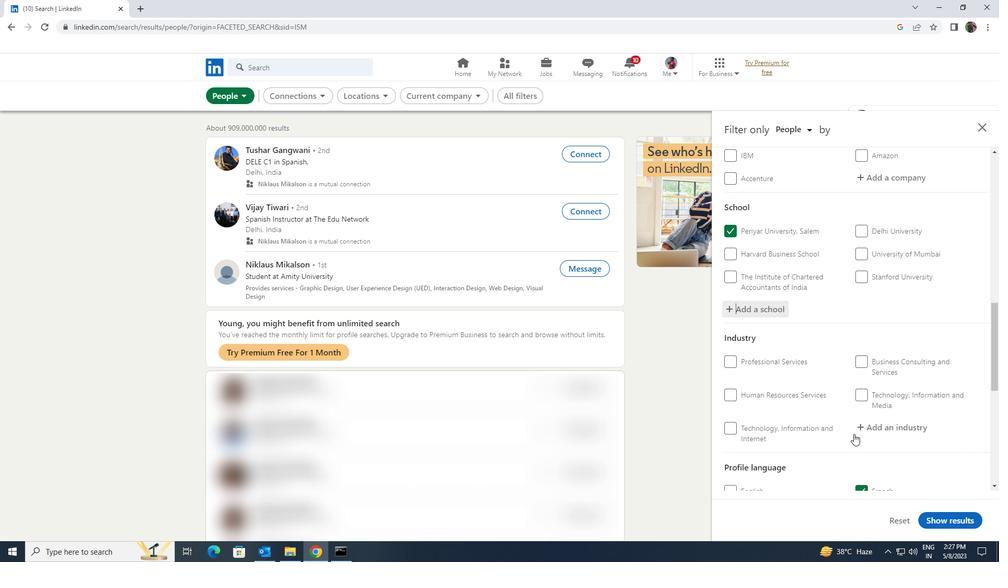 
Action: Mouse pressed left at (867, 432)
Screenshot: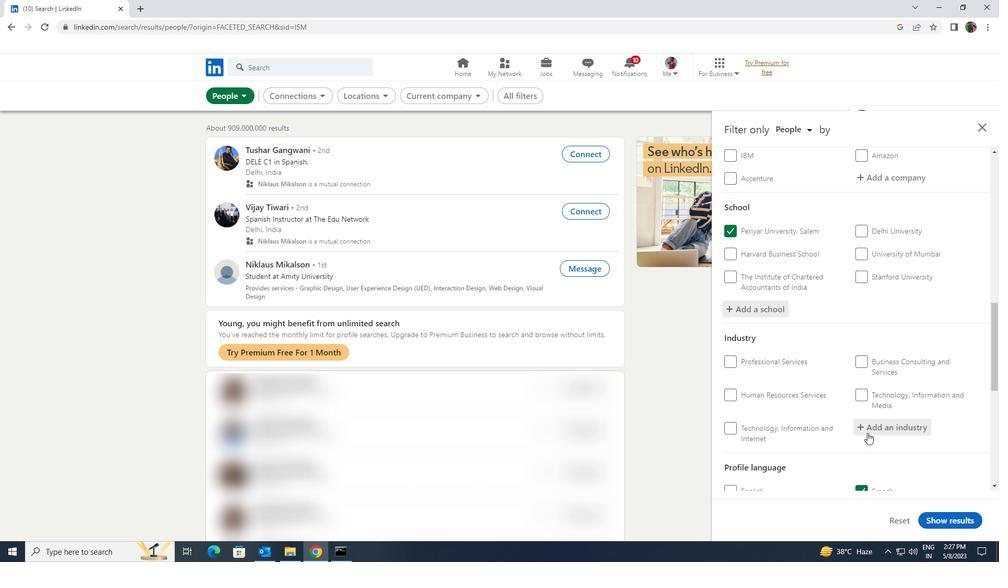 
Action: Key pressed <Key.shift><Key.shift><Key.shift><Key.shift><Key.shift><Key.shift><Key.shift>SPECTATOR
Screenshot: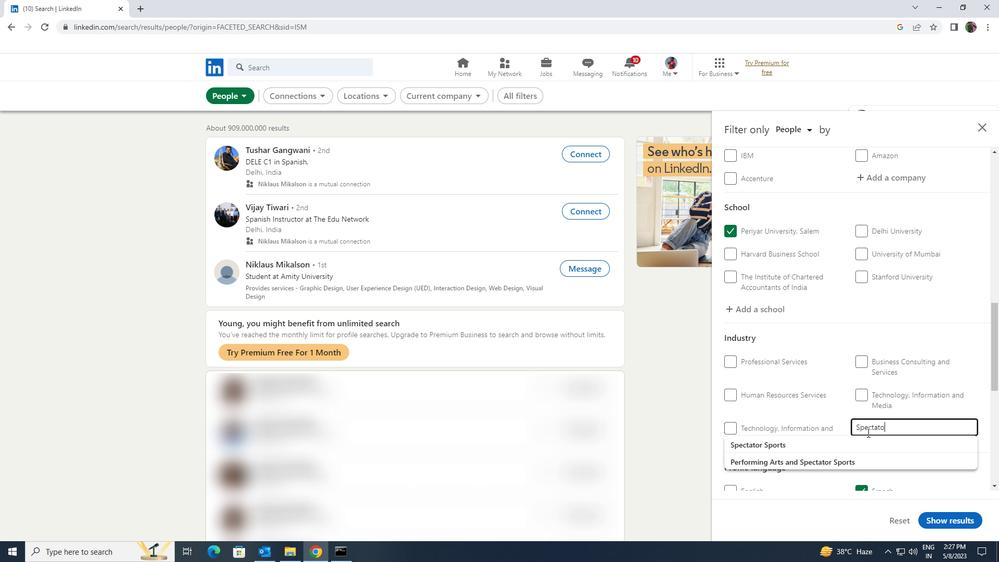 
Action: Mouse moved to (865, 437)
Screenshot: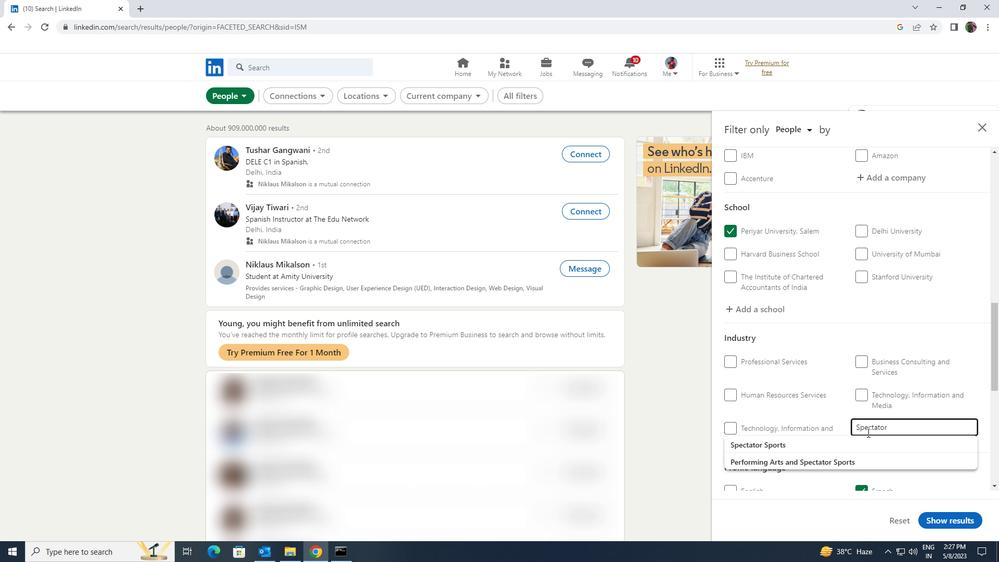 
Action: Mouse pressed left at (865, 437)
Screenshot: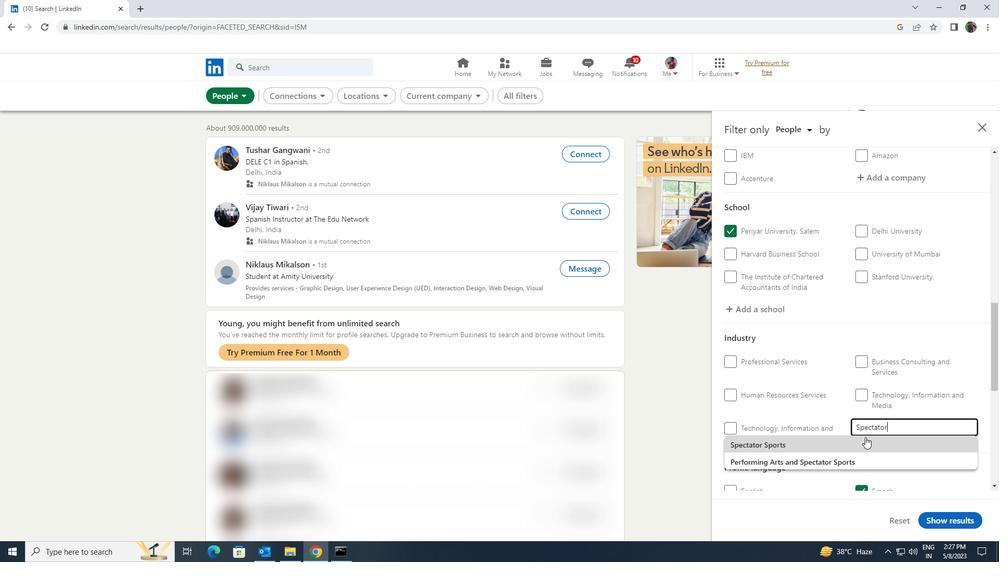 
Action: Mouse scrolled (865, 436) with delta (0, 0)
Screenshot: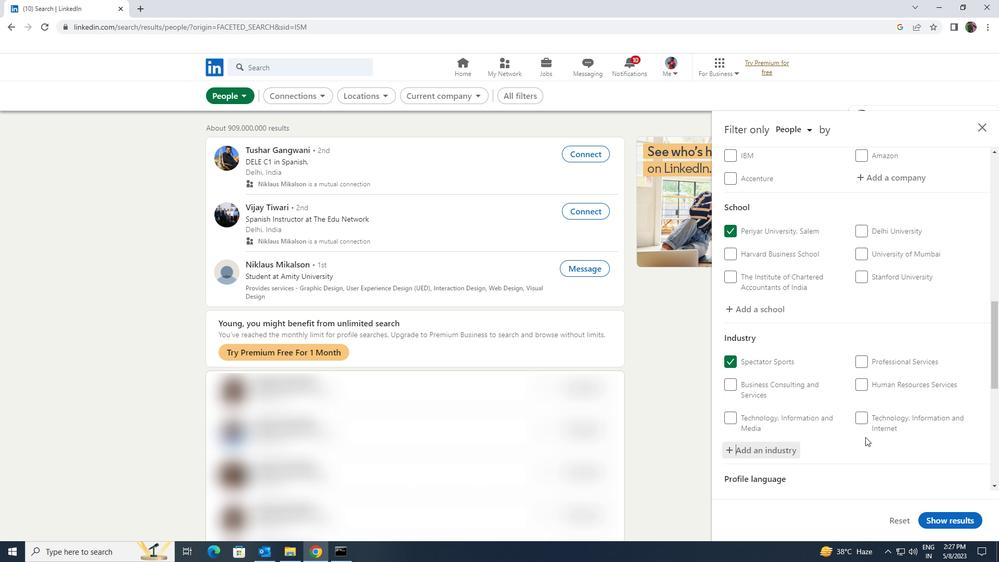 
Action: Mouse scrolled (865, 436) with delta (0, 0)
Screenshot: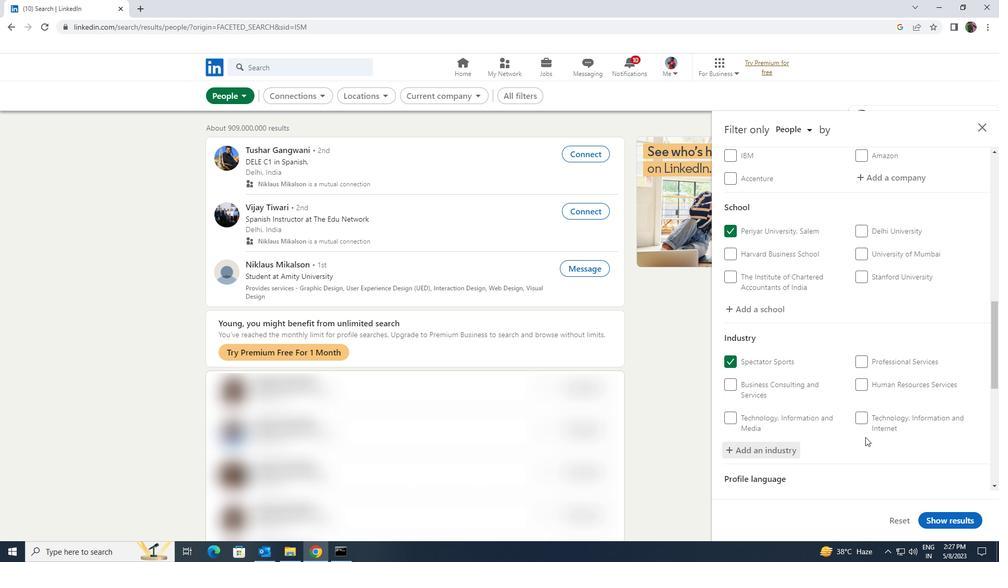 
Action: Mouse scrolled (865, 436) with delta (0, 0)
Screenshot: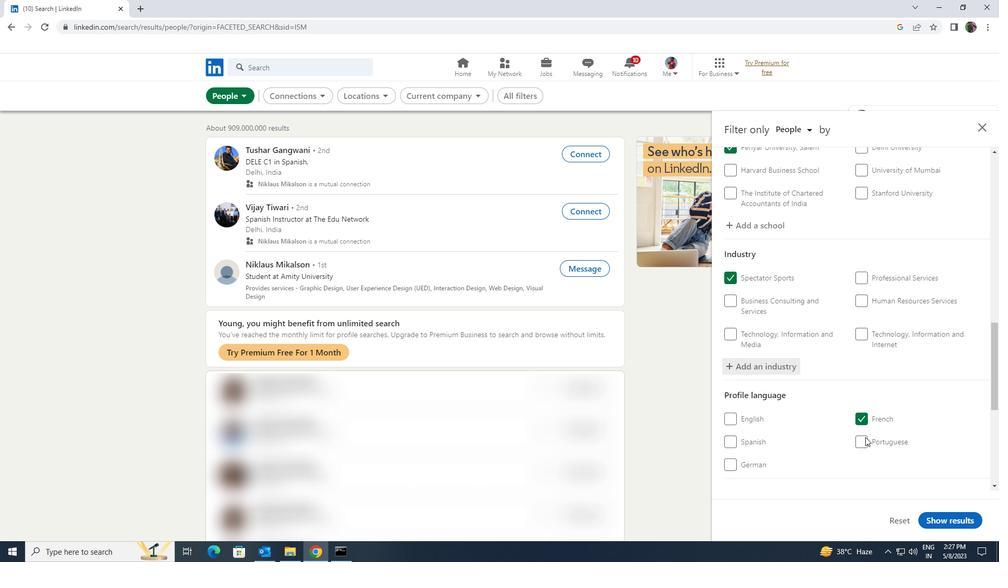 
Action: Mouse scrolled (865, 436) with delta (0, 0)
Screenshot: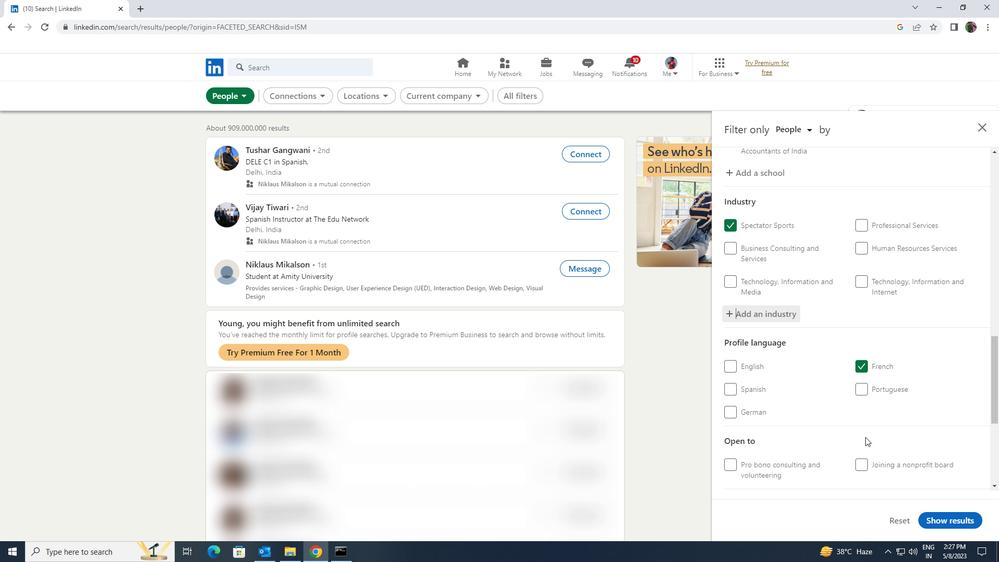 
Action: Mouse scrolled (865, 436) with delta (0, 0)
Screenshot: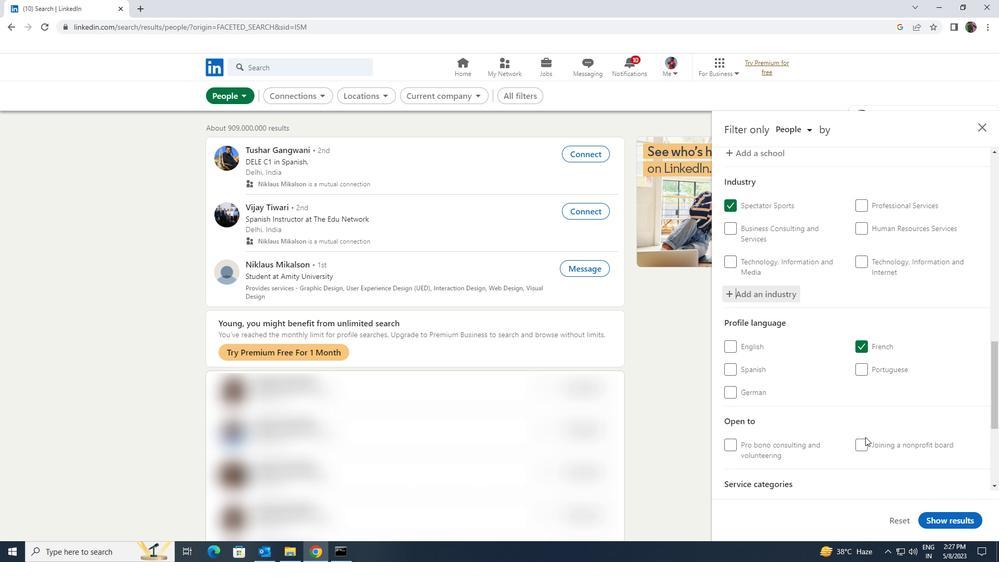 
Action: Mouse moved to (873, 451)
Screenshot: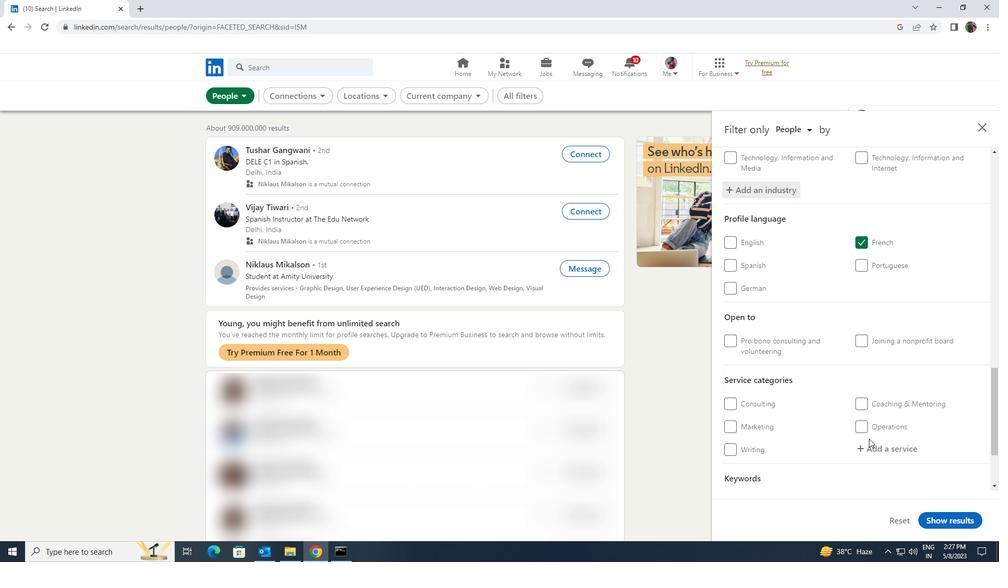 
Action: Mouse pressed left at (873, 451)
Screenshot: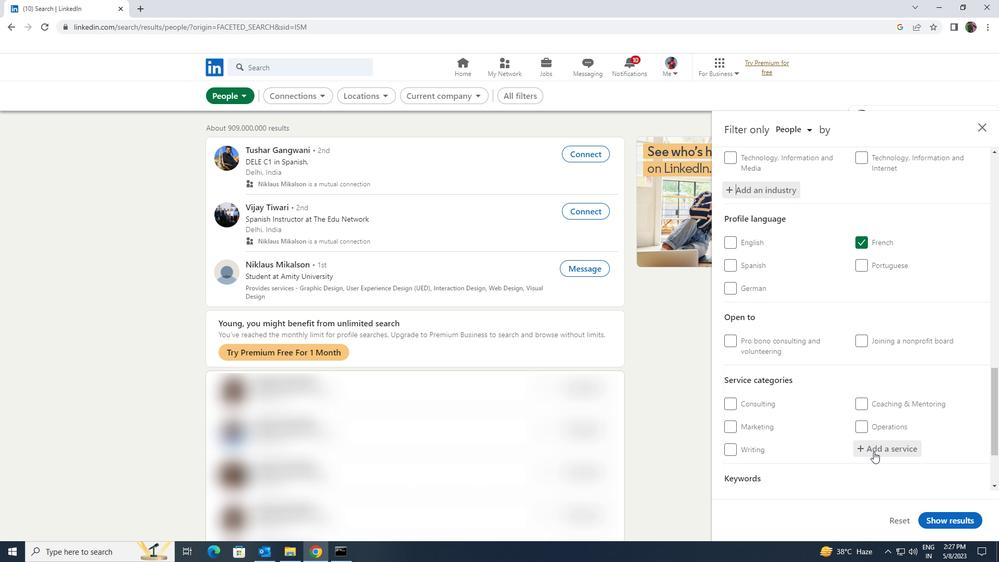 
Action: Key pressed <Key.shift>WEDDING<Key.space>
Screenshot: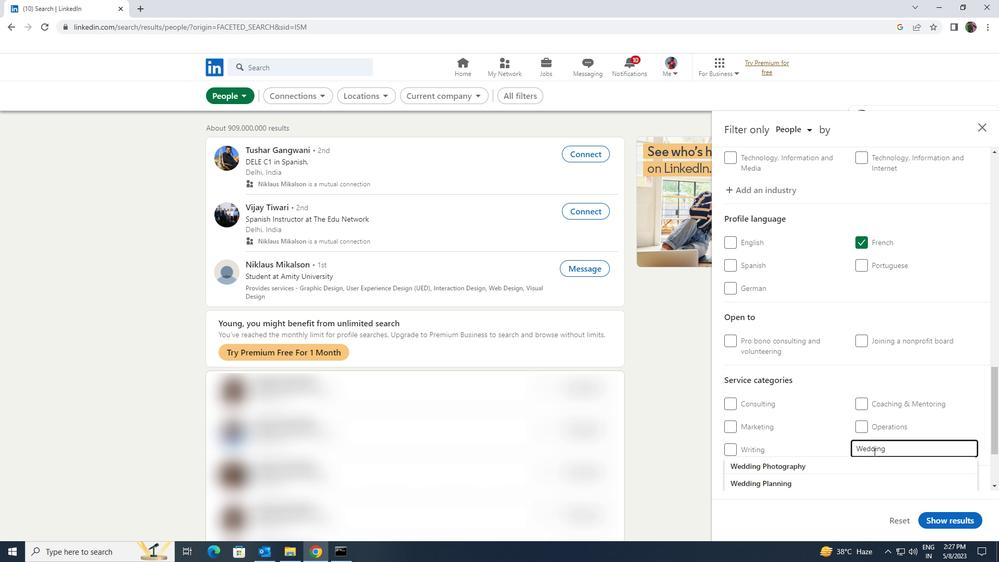 
Action: Mouse moved to (868, 461)
Screenshot: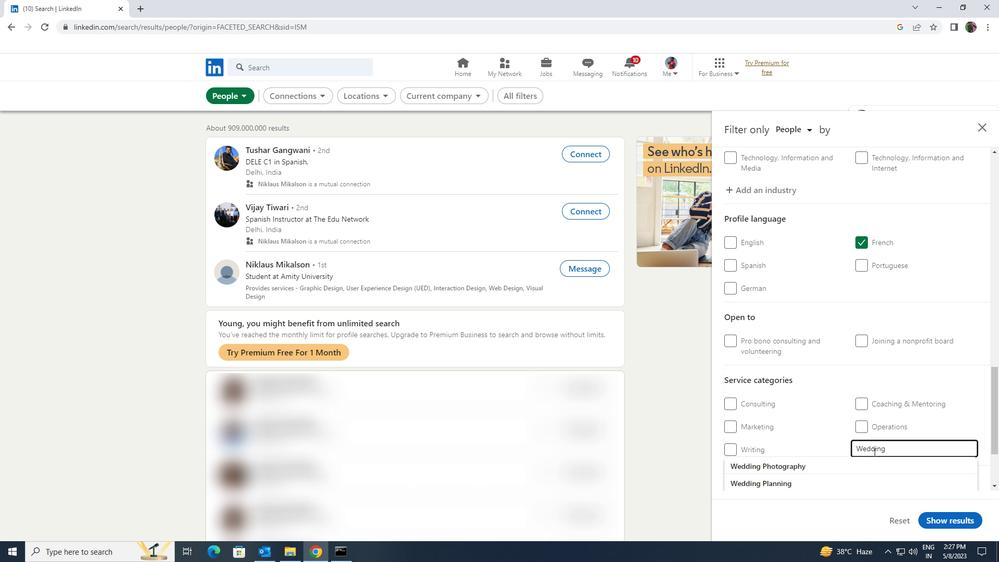 
Action: Mouse pressed left at (868, 461)
Screenshot: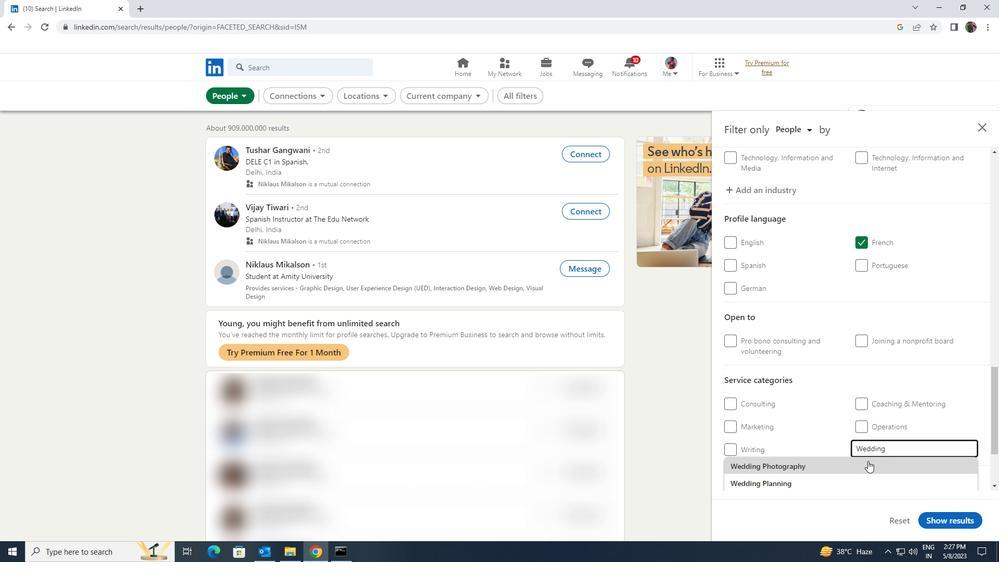 
Action: Mouse moved to (860, 455)
Screenshot: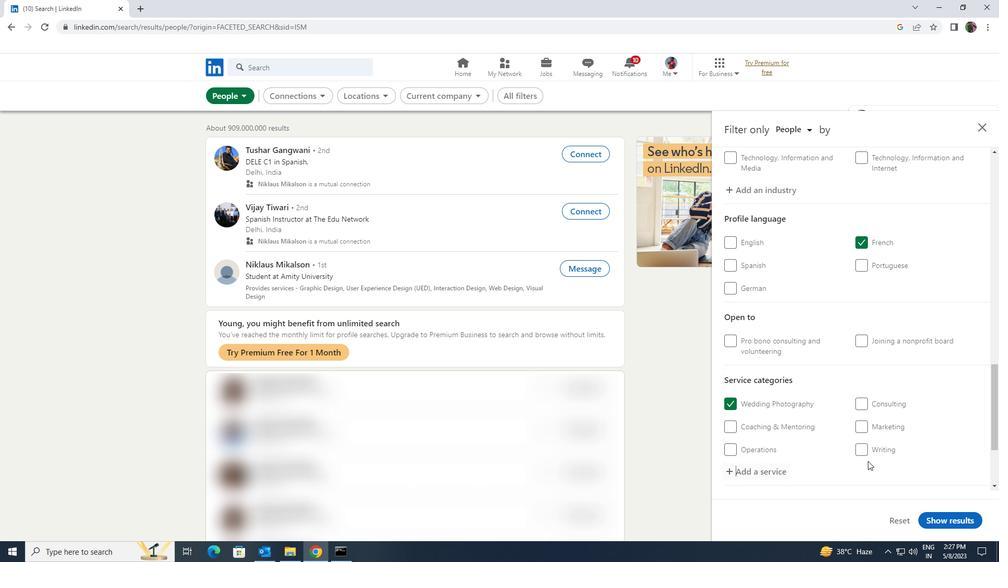 
Action: Mouse scrolled (860, 455) with delta (0, 0)
Screenshot: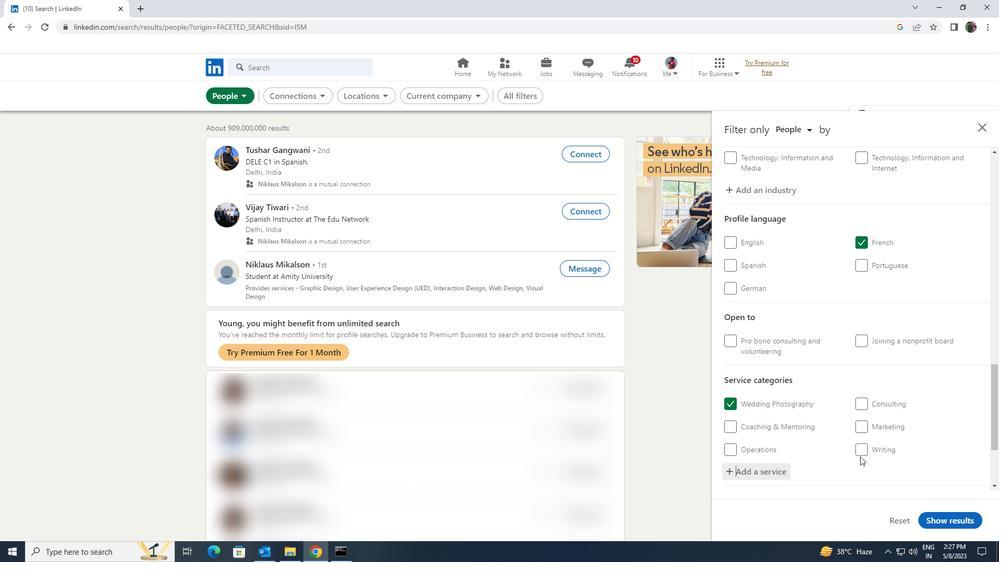 
Action: Mouse scrolled (860, 455) with delta (0, 0)
Screenshot: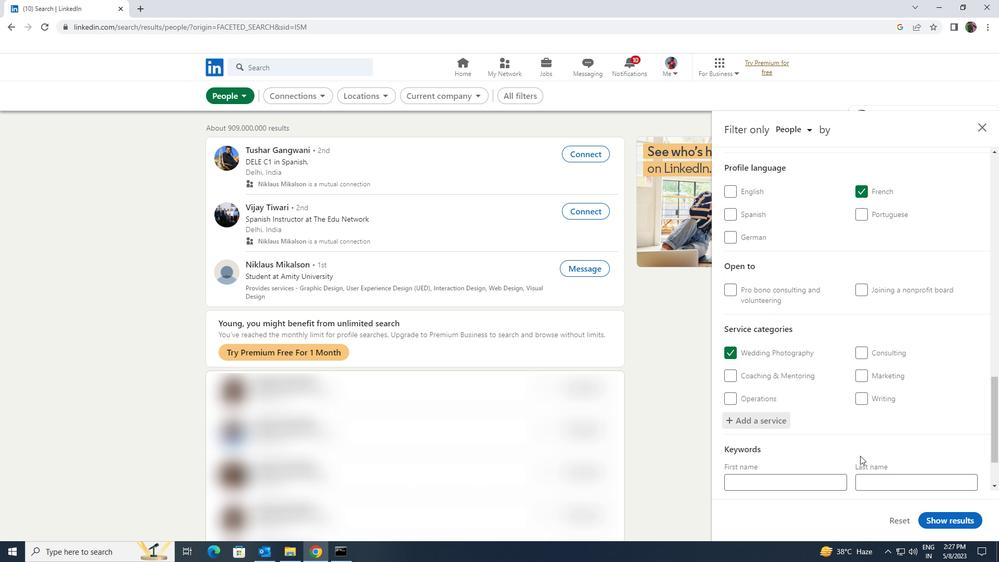 
Action: Mouse moved to (833, 468)
Screenshot: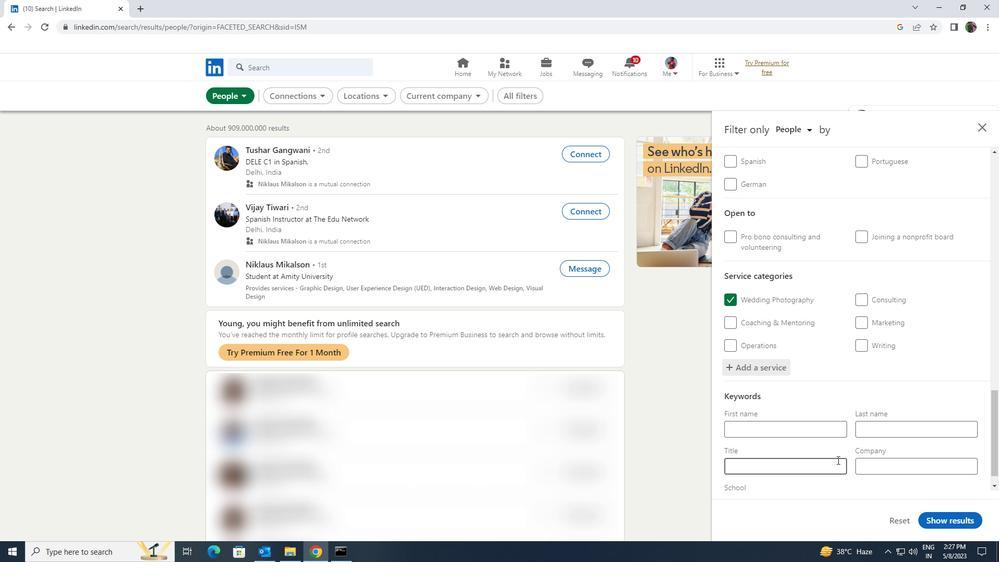 
Action: Mouse pressed left at (833, 468)
Screenshot: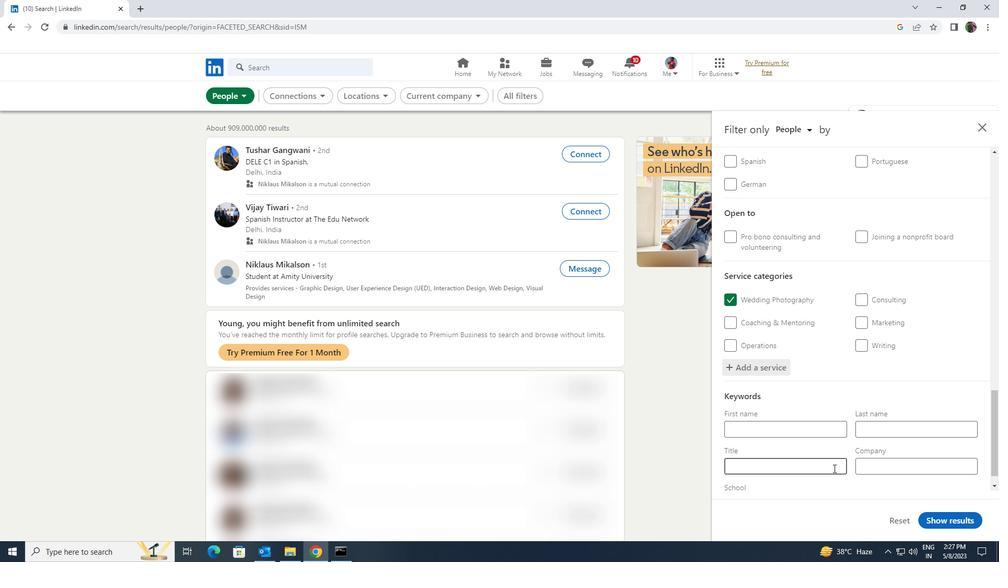 
Action: Key pressed <Key.shift><Key.shift><Key.shift><Key.shift><Key.shift><Key.shift>DIRECTOR
Screenshot: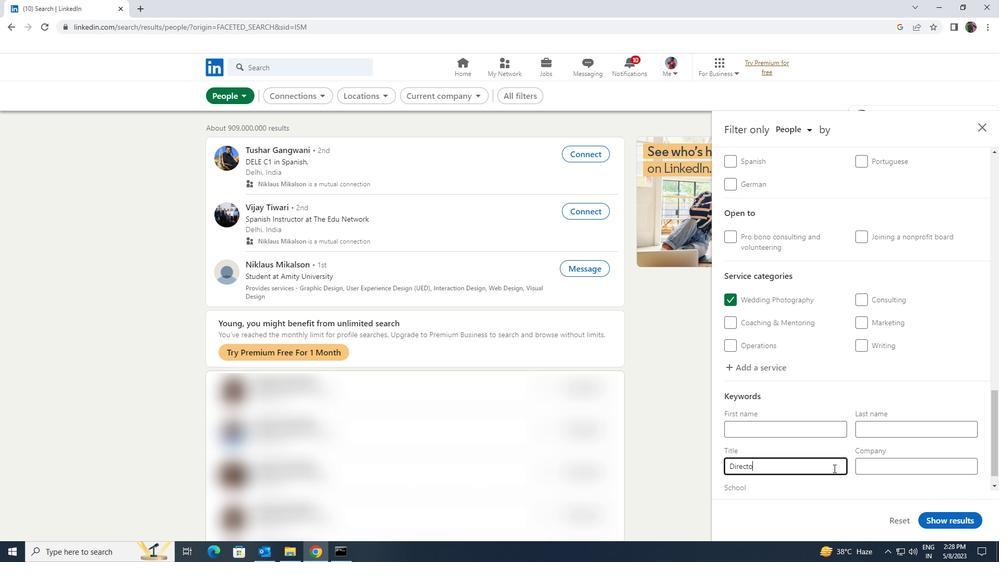 
Action: Mouse moved to (925, 517)
Screenshot: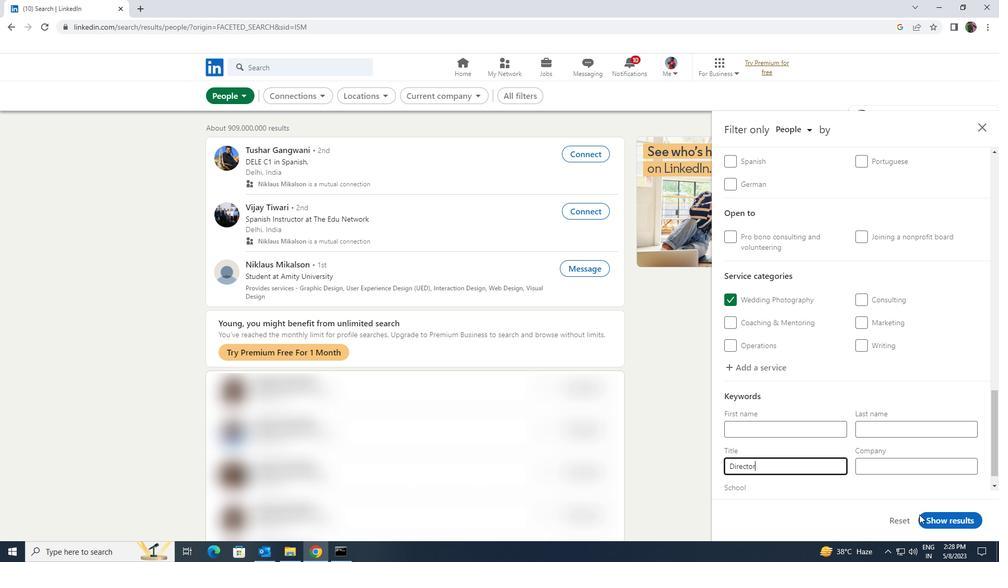 
Action: Mouse pressed left at (925, 517)
Screenshot: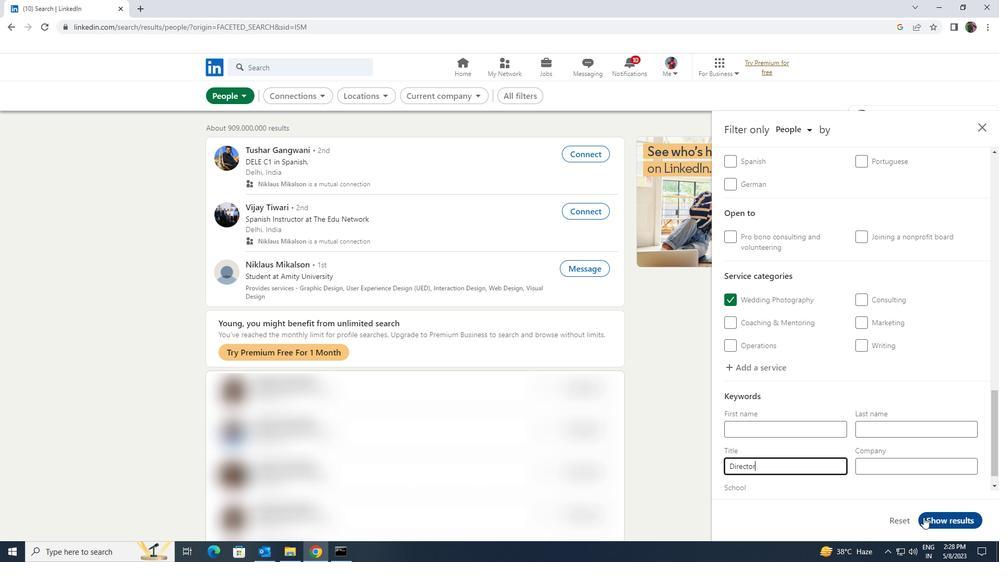 
